Task: Add Thinksport Spf 30+ Everyday Face Sunscreen to the cart.
Action: Mouse moved to (279, 128)
Screenshot: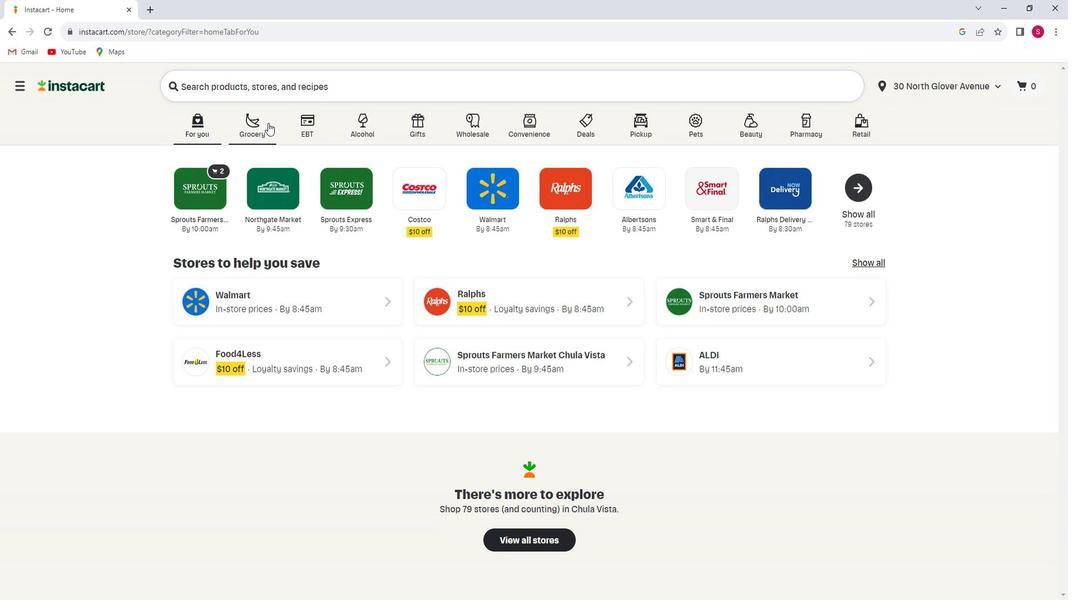 
Action: Mouse pressed left at (279, 128)
Screenshot: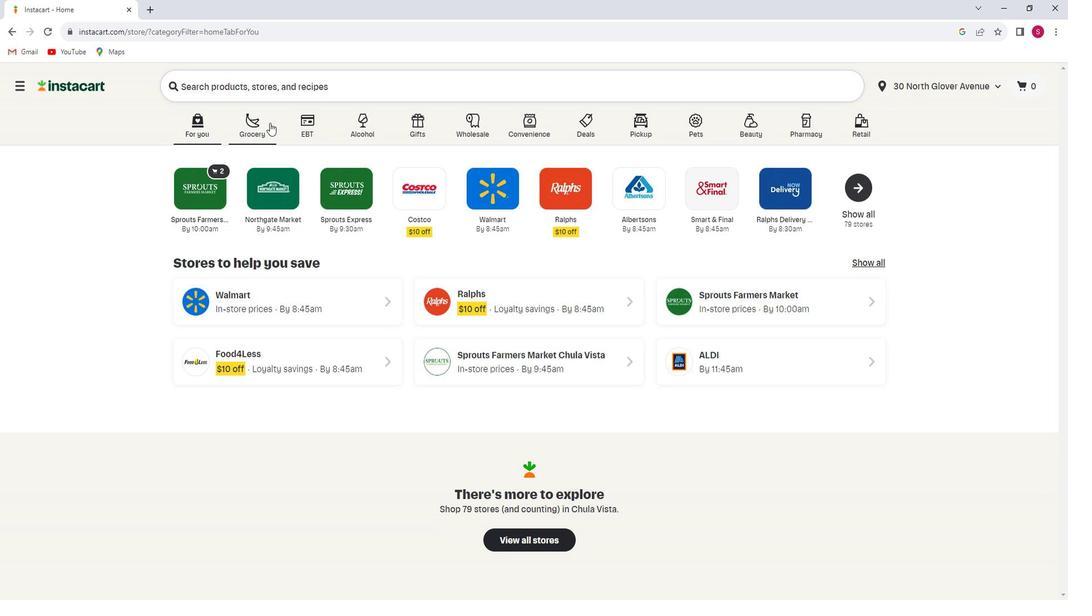 
Action: Mouse moved to (284, 353)
Screenshot: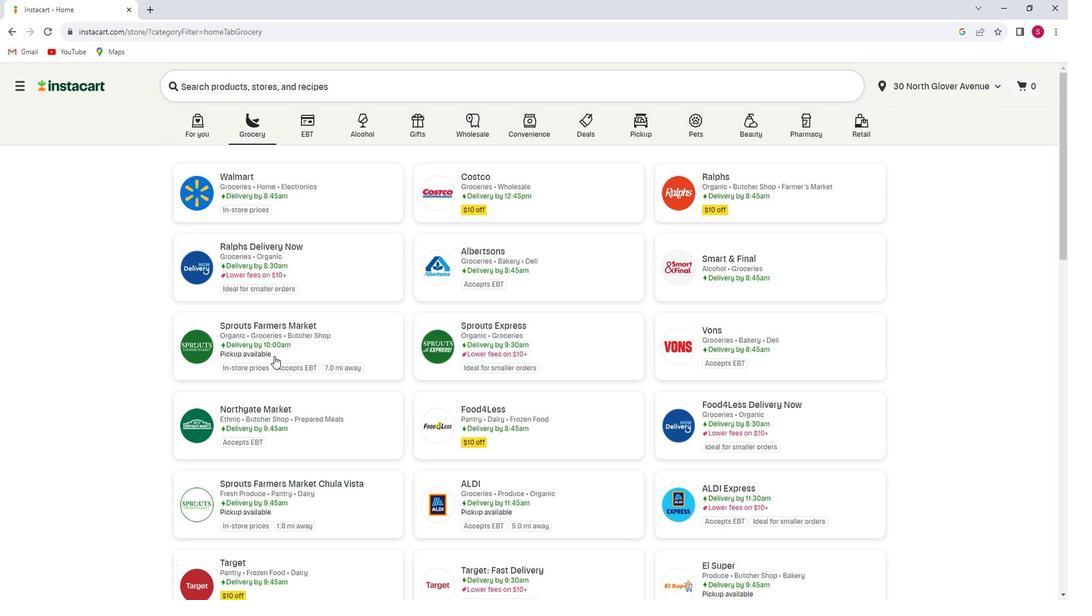 
Action: Mouse pressed left at (284, 353)
Screenshot: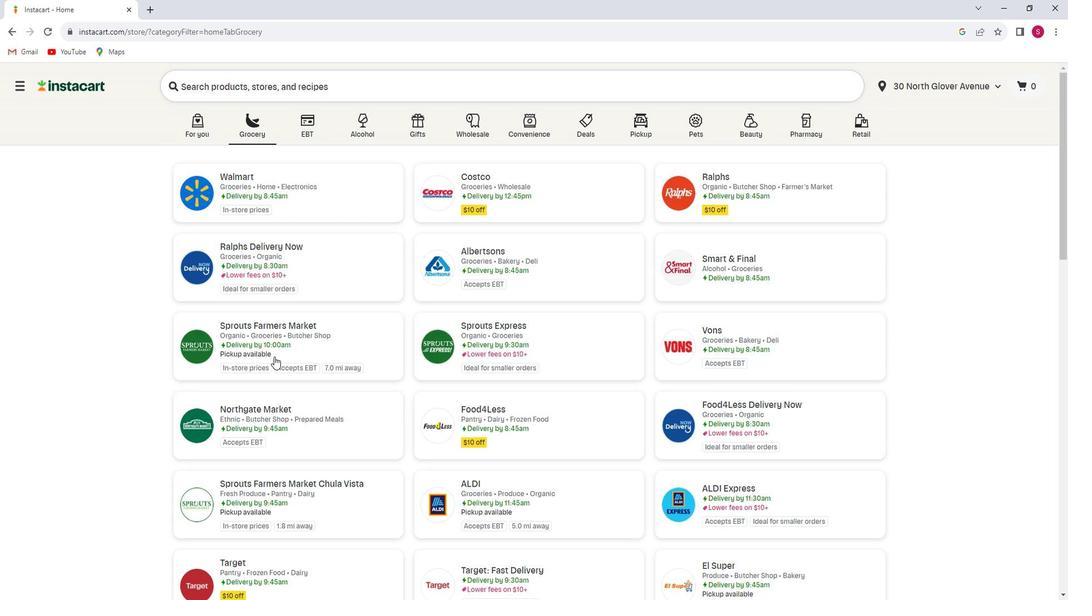 
Action: Mouse moved to (98, 405)
Screenshot: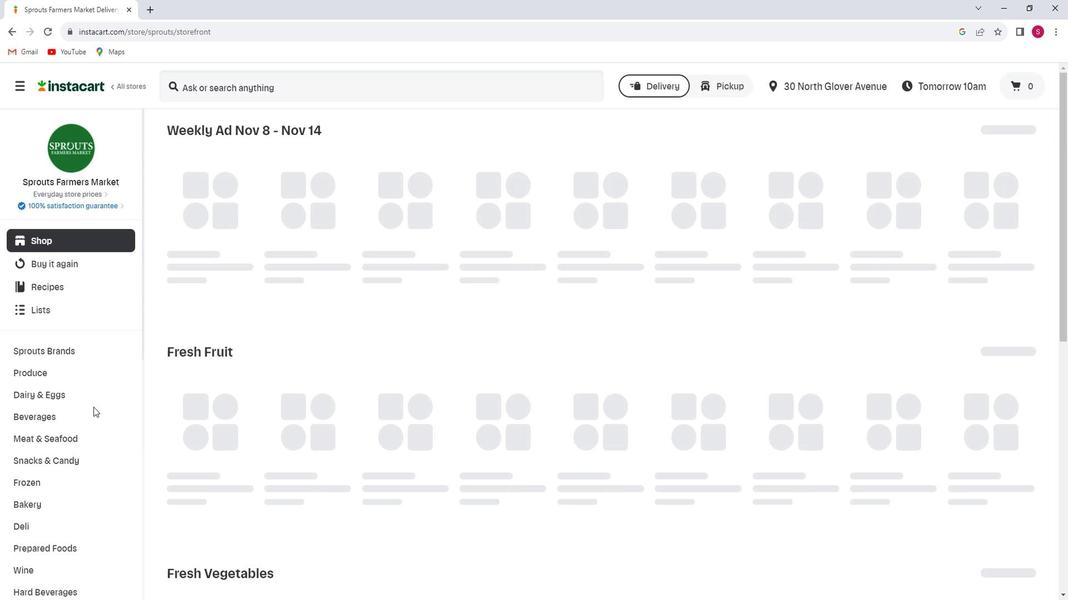 
Action: Mouse scrolled (98, 404) with delta (0, 0)
Screenshot: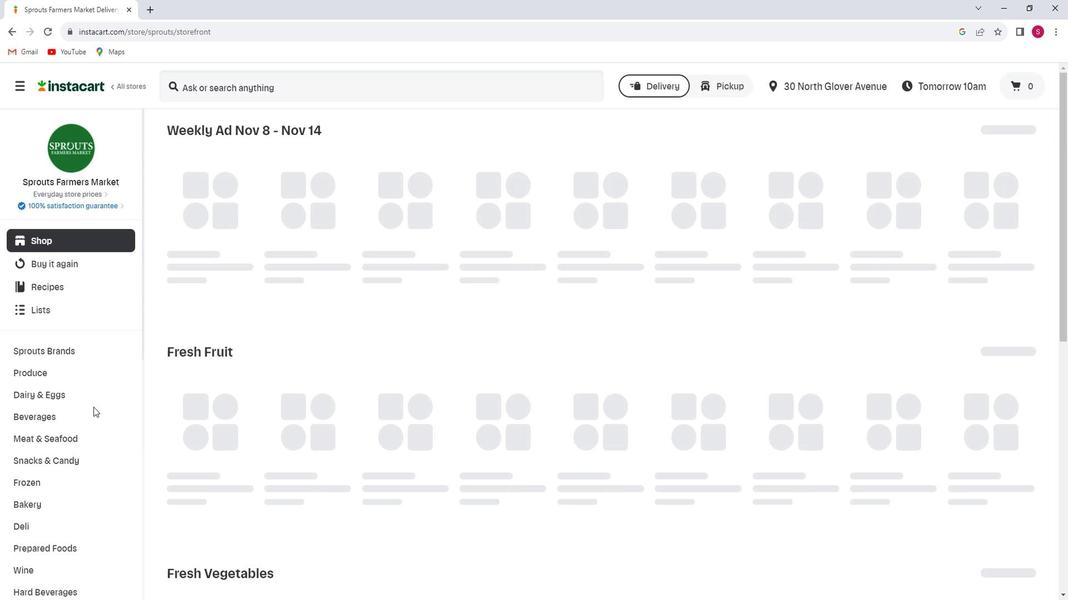 
Action: Mouse moved to (86, 412)
Screenshot: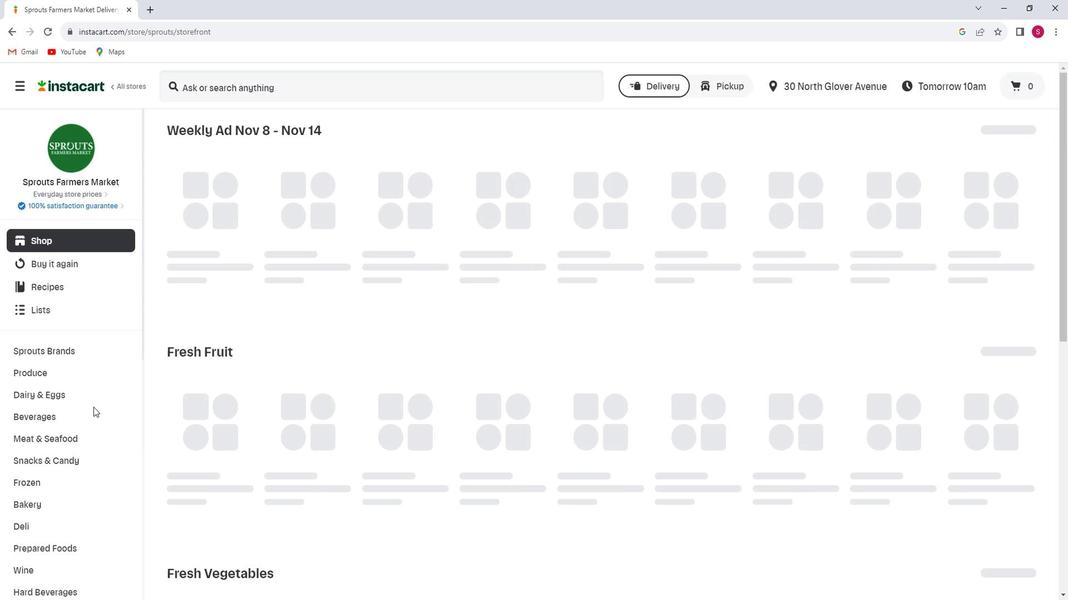 
Action: Mouse scrolled (86, 411) with delta (0, 0)
Screenshot: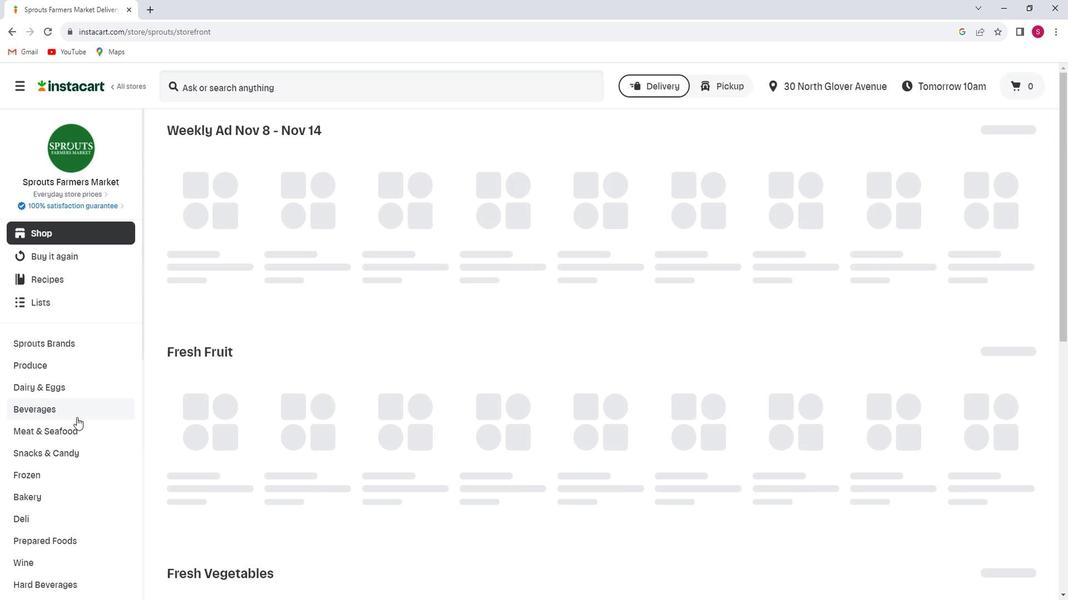 
Action: Mouse moved to (86, 412)
Screenshot: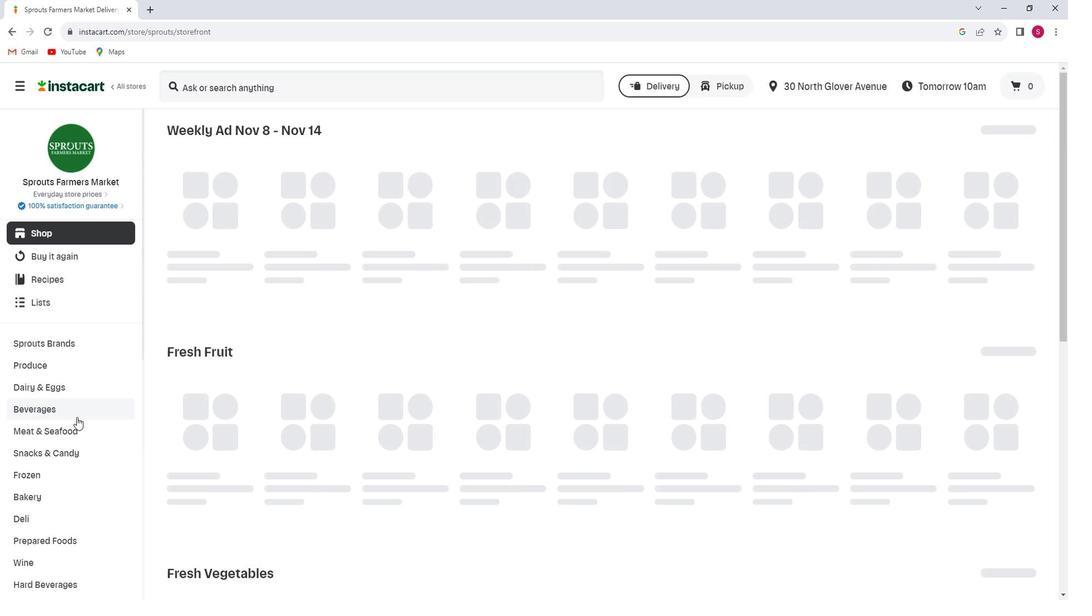 
Action: Mouse scrolled (86, 411) with delta (0, 0)
Screenshot: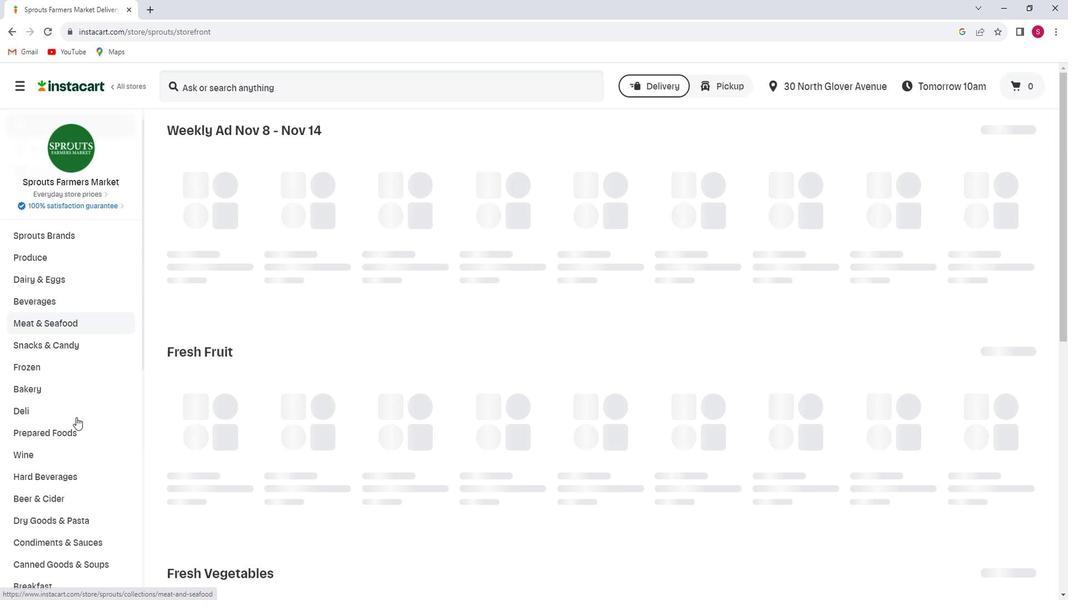 
Action: Mouse scrolled (86, 411) with delta (0, 0)
Screenshot: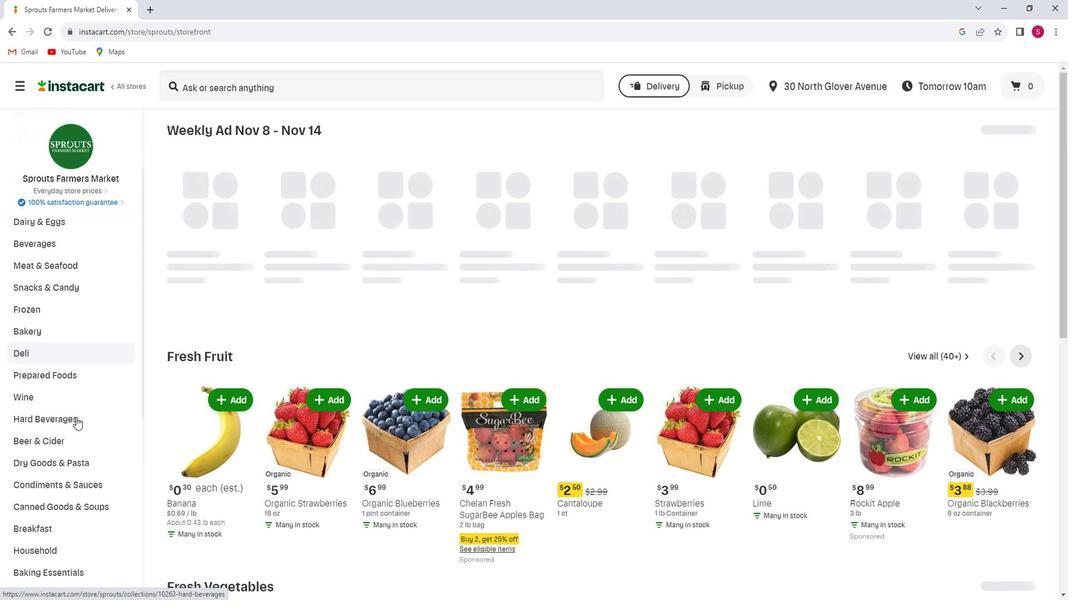 
Action: Mouse scrolled (86, 411) with delta (0, 0)
Screenshot: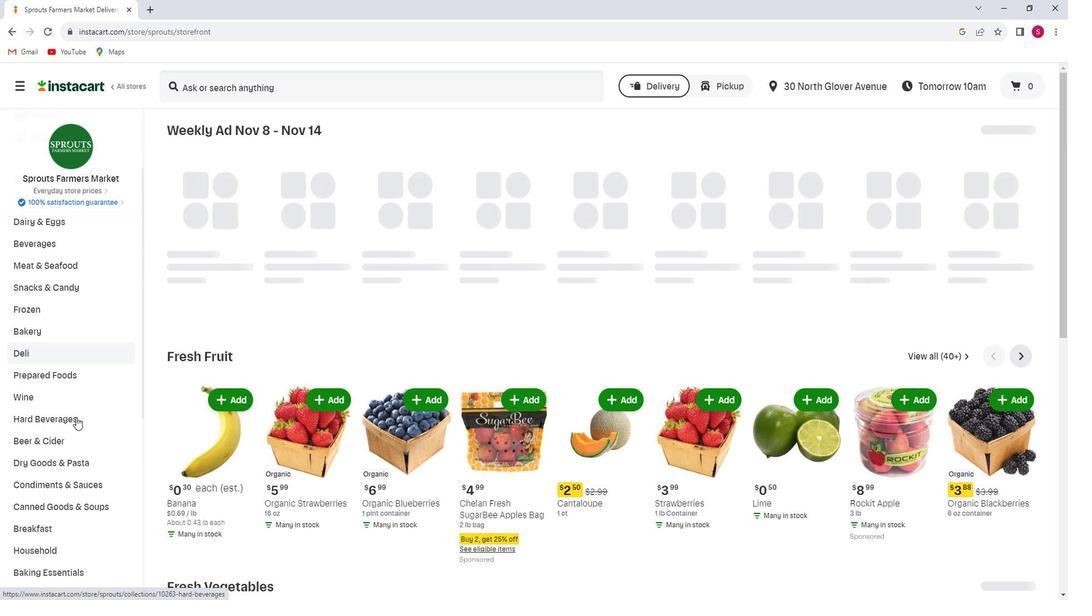 
Action: Mouse moved to (84, 412)
Screenshot: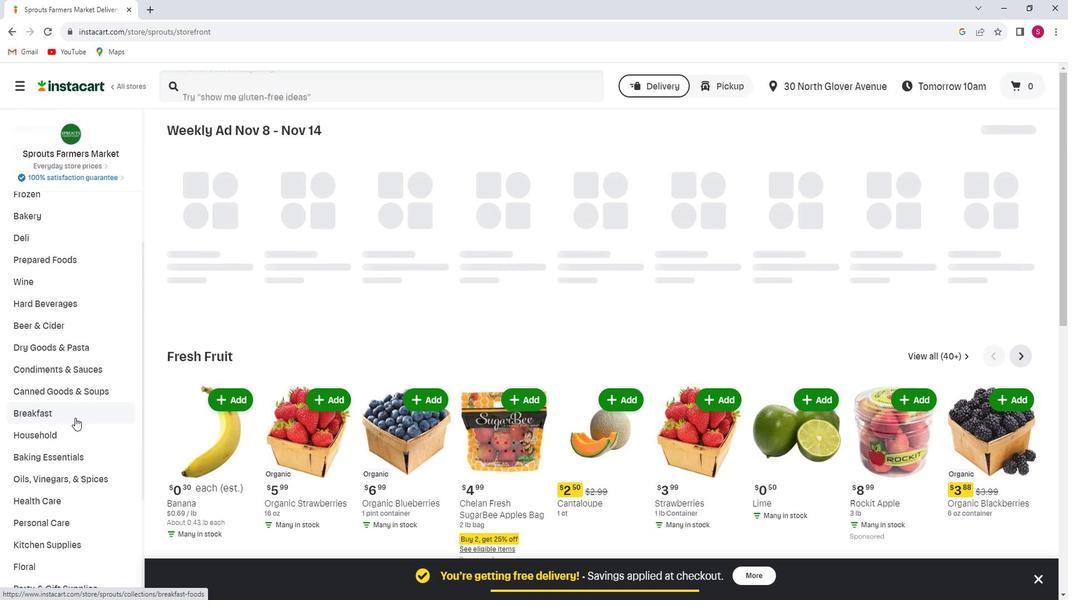 
Action: Mouse scrolled (84, 412) with delta (0, 0)
Screenshot: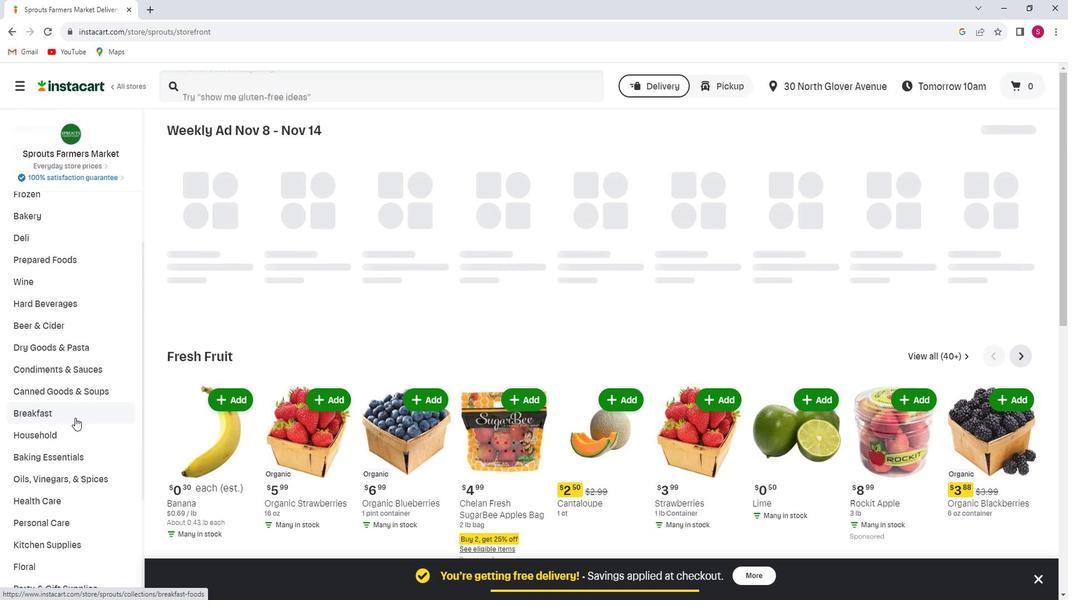 
Action: Mouse moved to (84, 413)
Screenshot: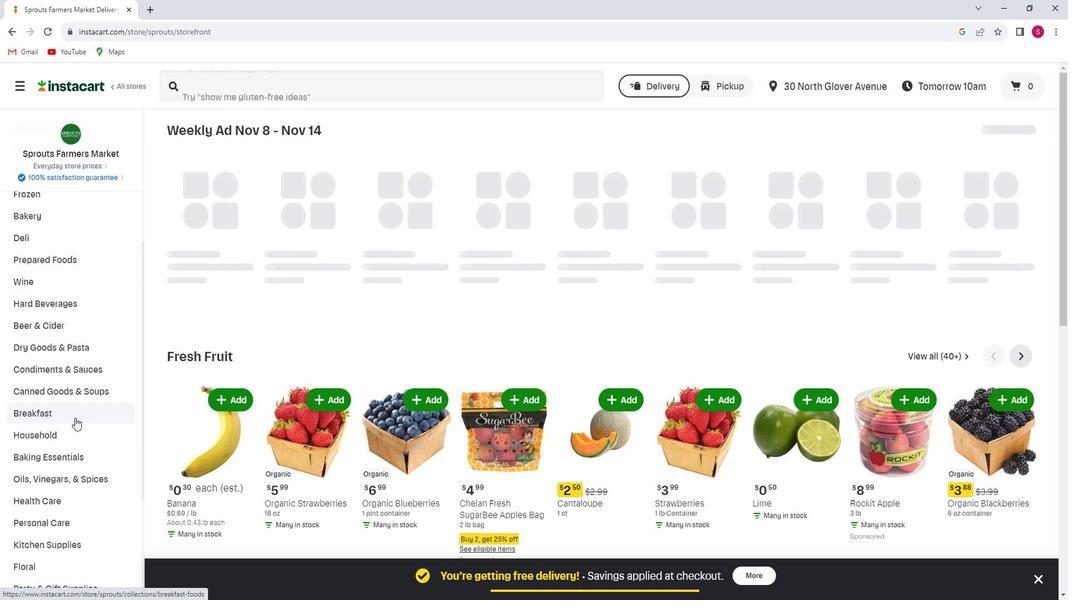 
Action: Mouse scrolled (84, 412) with delta (0, 0)
Screenshot: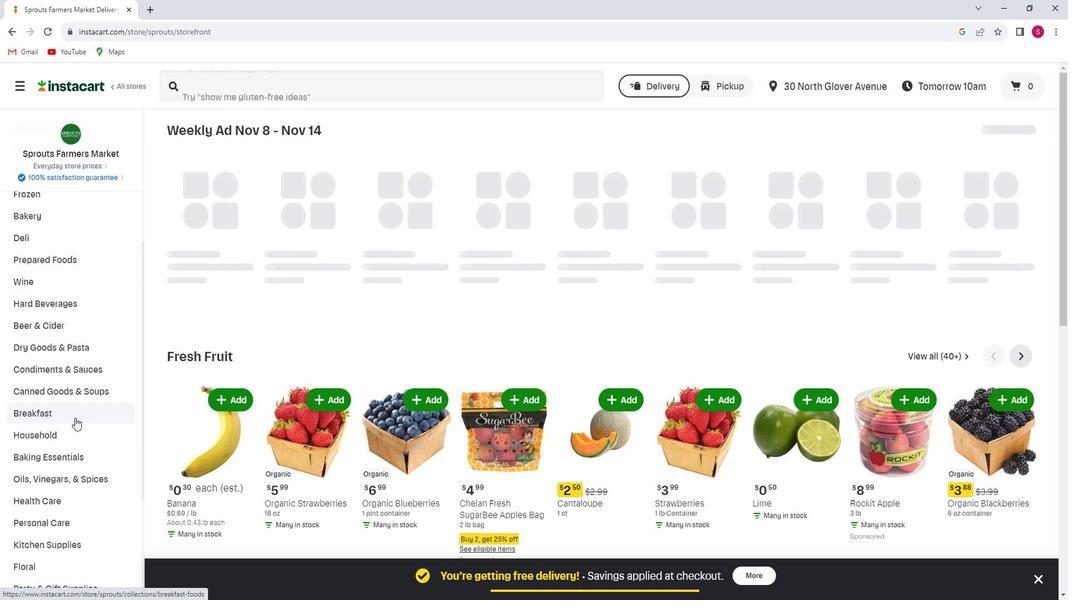
Action: Mouse moved to (74, 414)
Screenshot: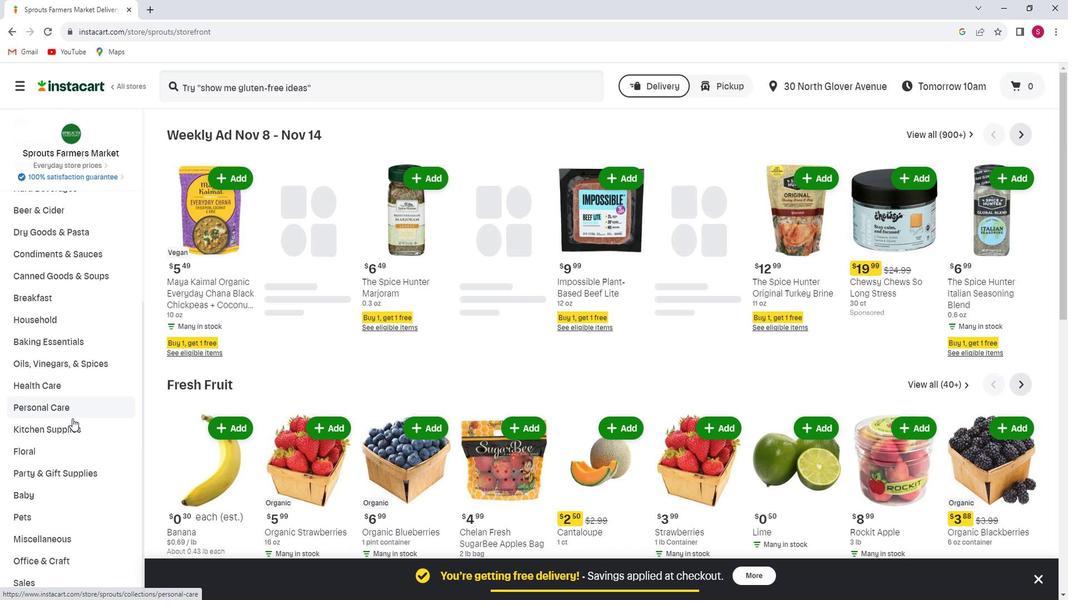 
Action: Mouse scrolled (74, 414) with delta (0, 0)
Screenshot: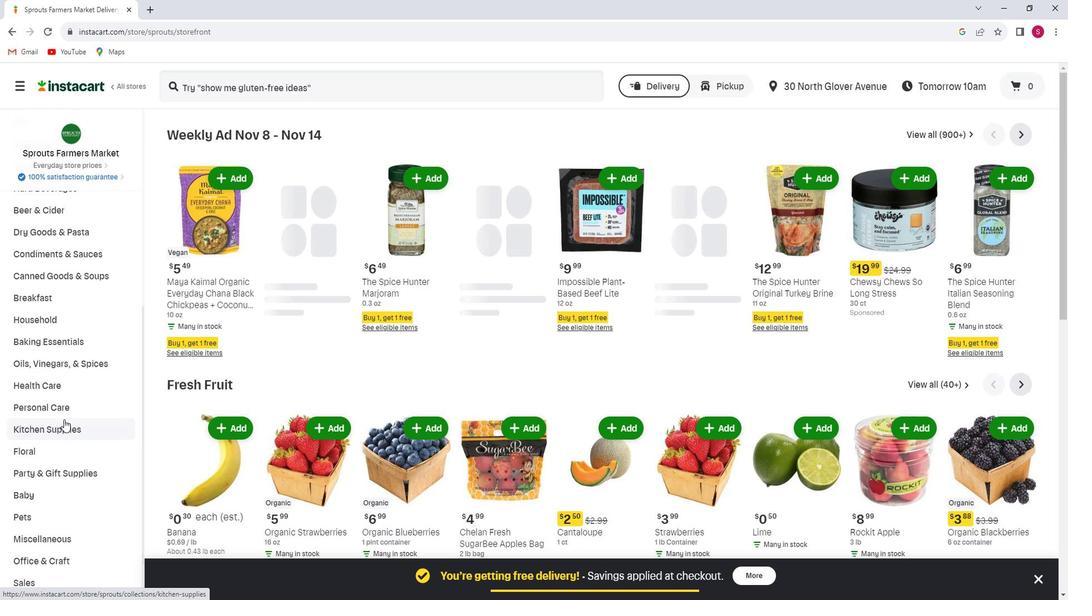 
Action: Mouse moved to (71, 415)
Screenshot: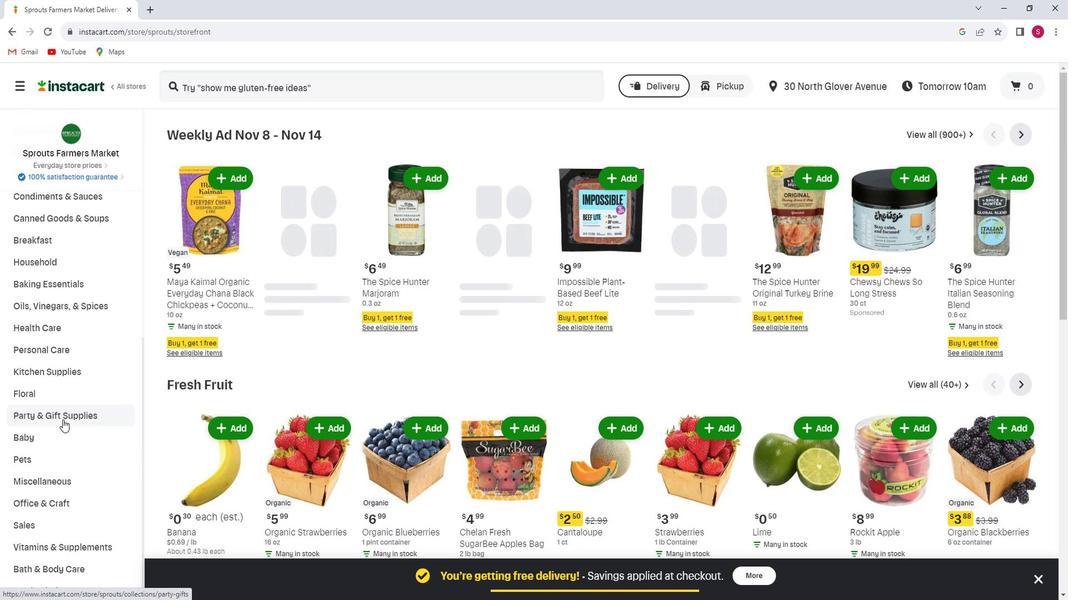 
Action: Mouse scrolled (71, 414) with delta (0, 0)
Screenshot: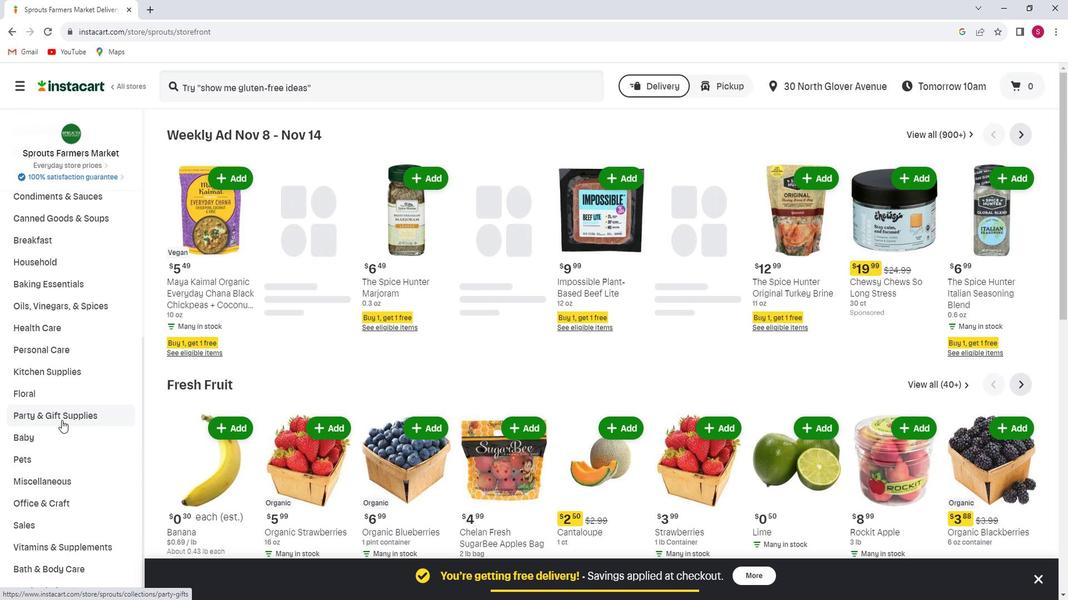 
Action: Mouse scrolled (71, 414) with delta (0, 0)
Screenshot: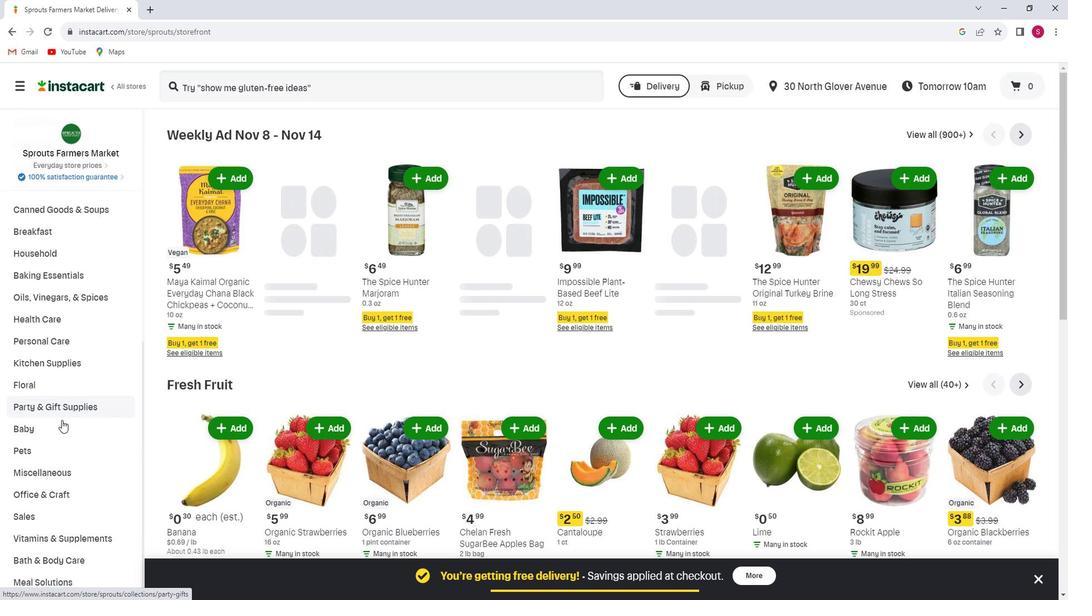 
Action: Mouse scrolled (71, 414) with delta (0, 0)
Screenshot: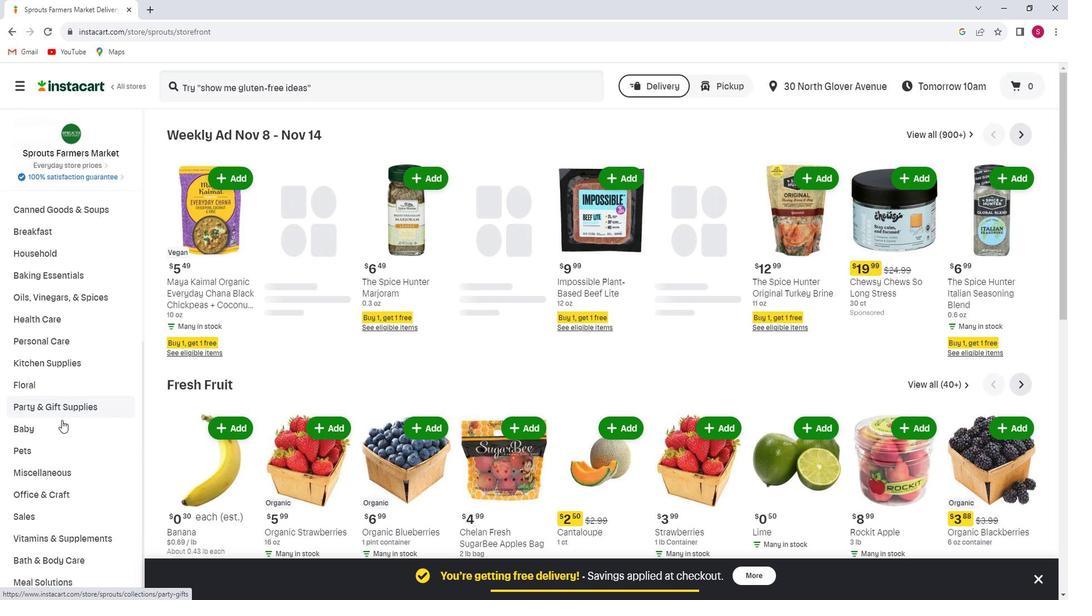 
Action: Mouse moved to (95, 342)
Screenshot: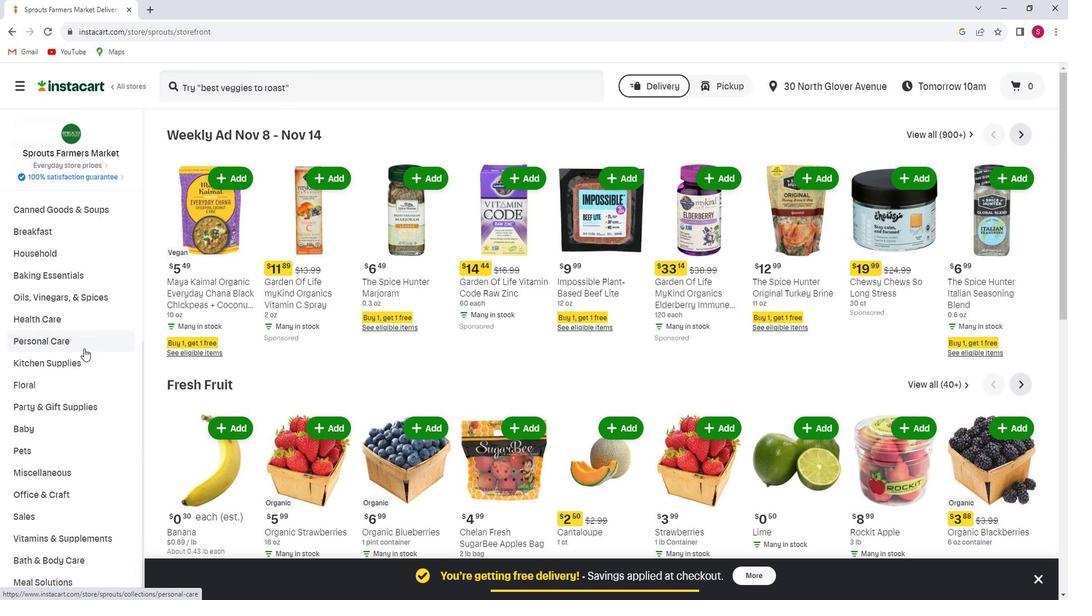 
Action: Mouse pressed left at (95, 342)
Screenshot: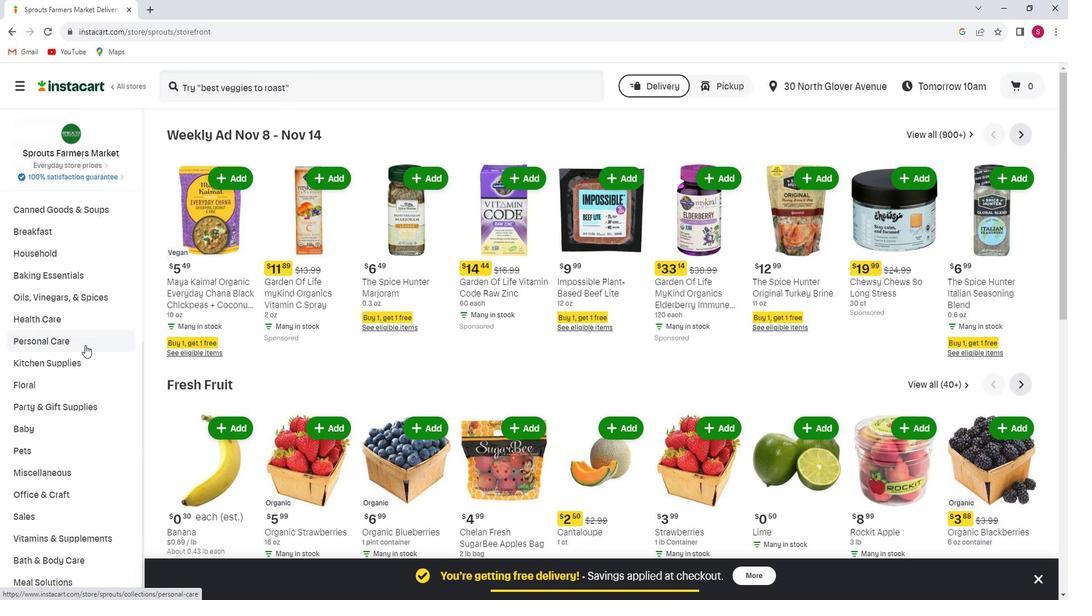 
Action: Mouse moved to (871, 168)
Screenshot: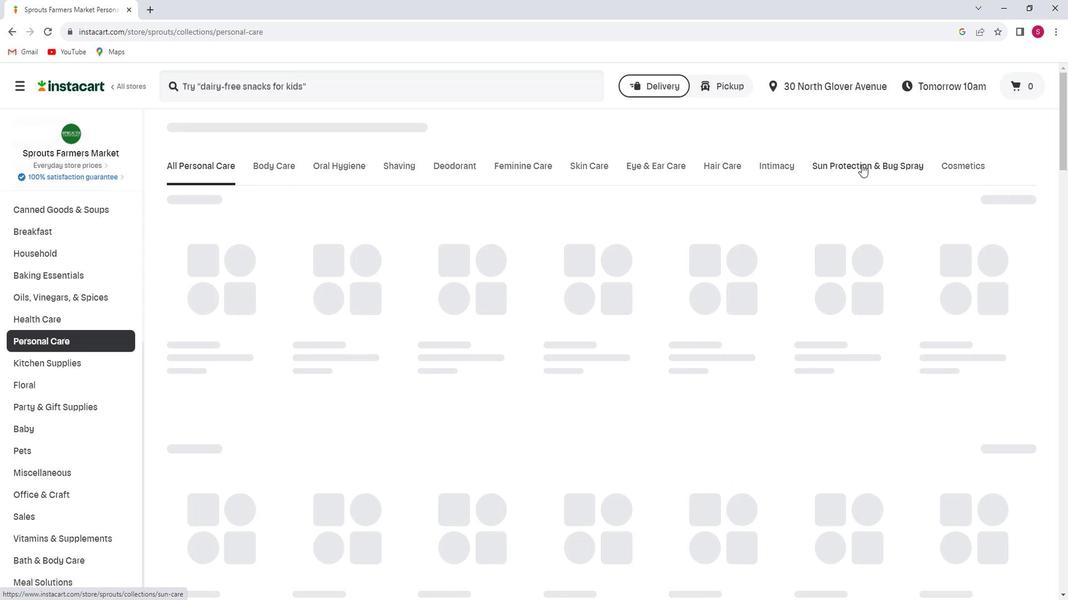 
Action: Mouse pressed left at (871, 168)
Screenshot: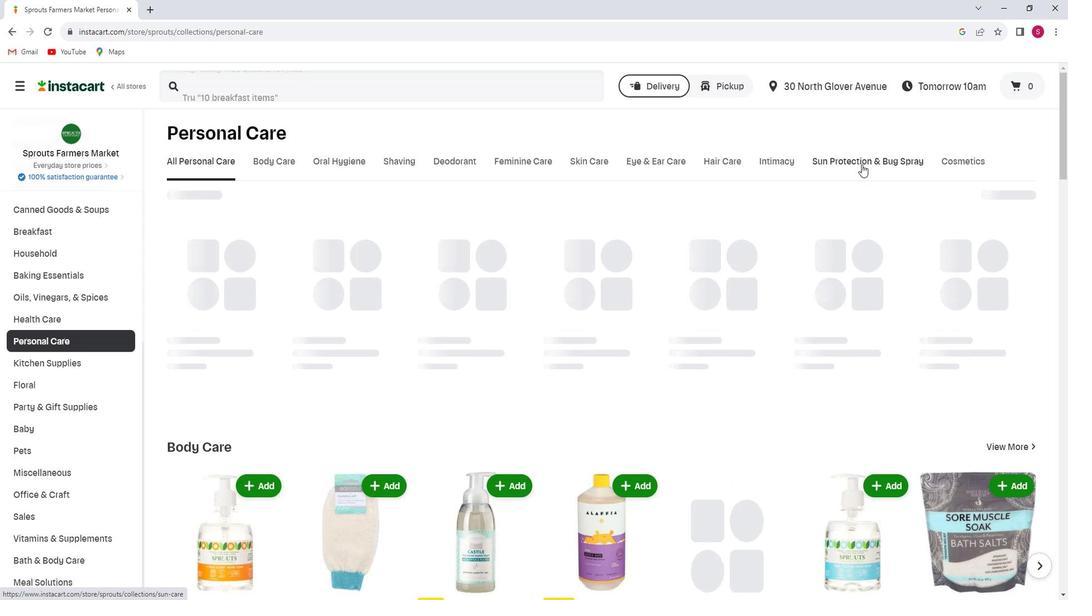 
Action: Mouse moved to (383, 88)
Screenshot: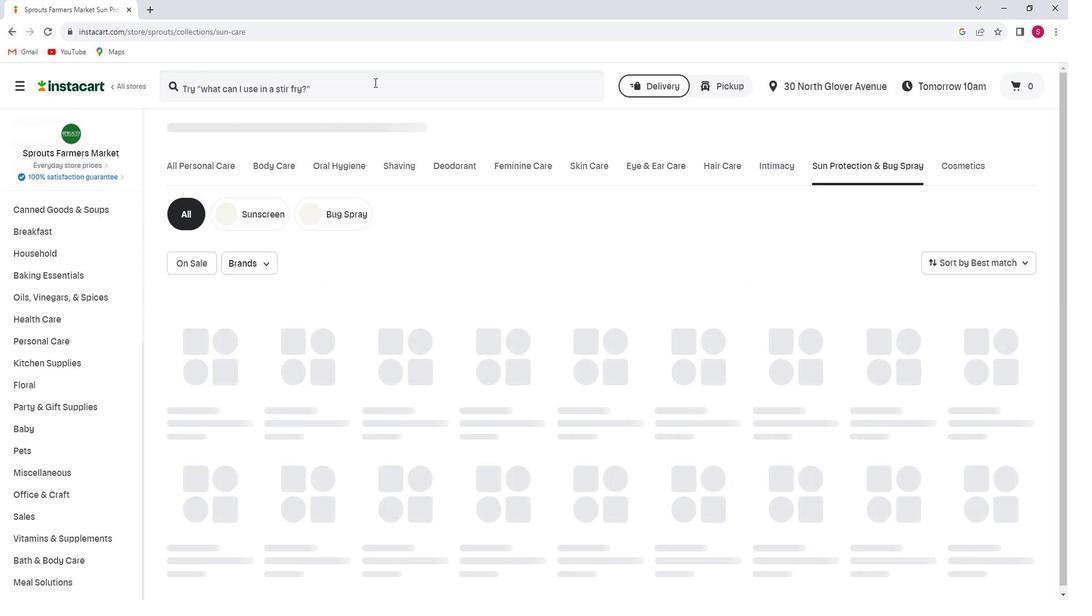 
Action: Mouse pressed left at (383, 88)
Screenshot: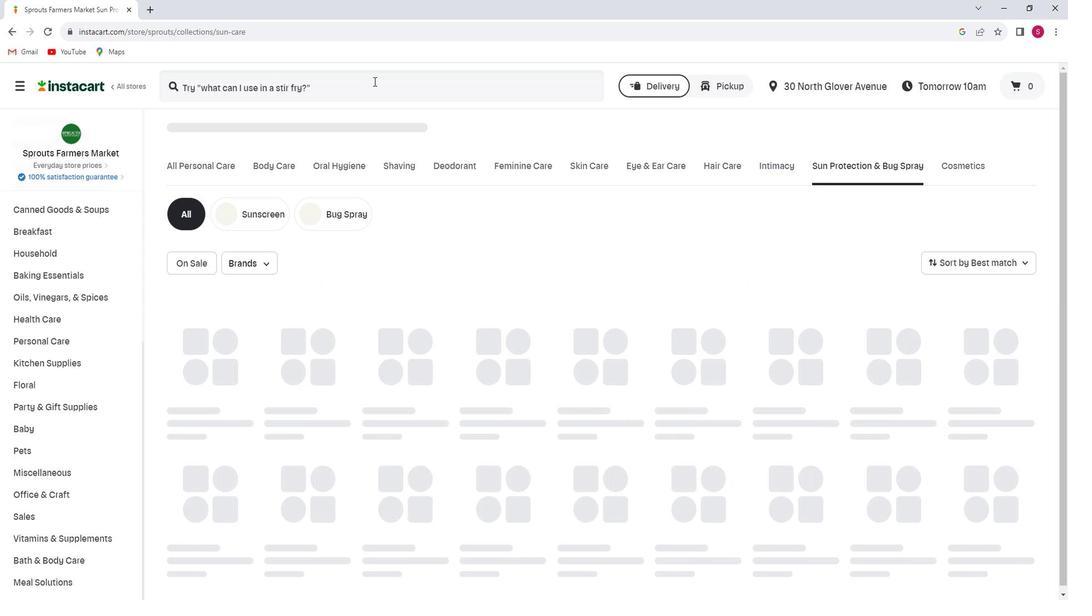 
Action: Key pressed <Key.shift>Thinksport<Key.space><Key.shift><Key.shift><Key.shift>Spf<Key.space>30<Key.shift_r><Key.shift_r><Key.shift_r><Key.shift_r><Key.shift_r><Key.shift_r><Key.shift_r><Key.shift_r><Key.shift_r><Key.shift_r><Key.shift_r><Key.shift_r><Key.shift_r><Key.shift_r>+<Key.space><Key.shift>Everyday<Key.space><Key.shift>Face<Key.space><Key.shift>Sunscreen<Key.enter>
Screenshot: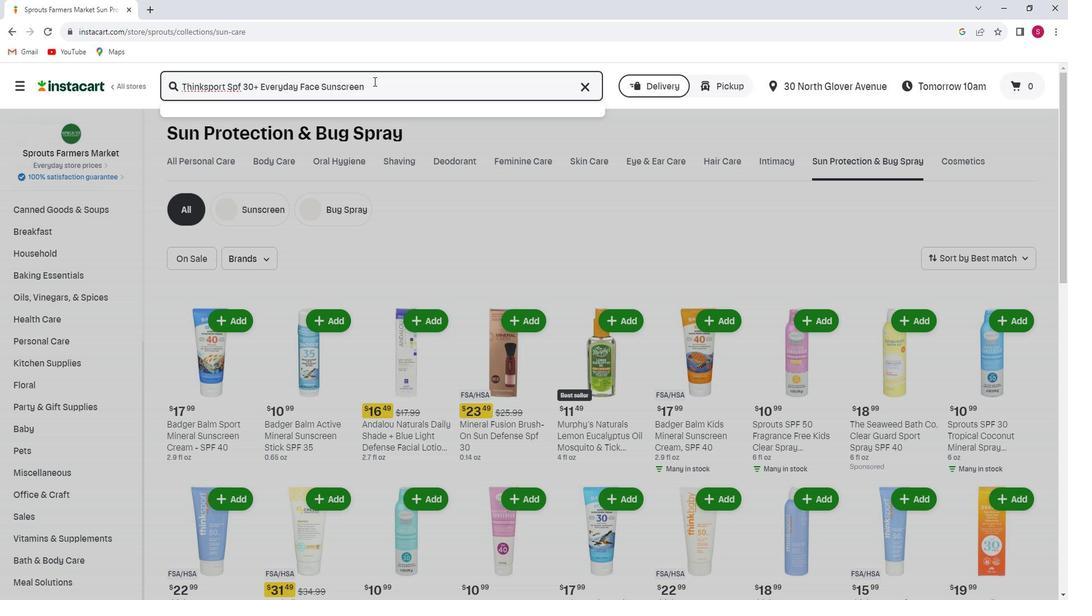 
Action: Mouse moved to (516, 250)
Screenshot: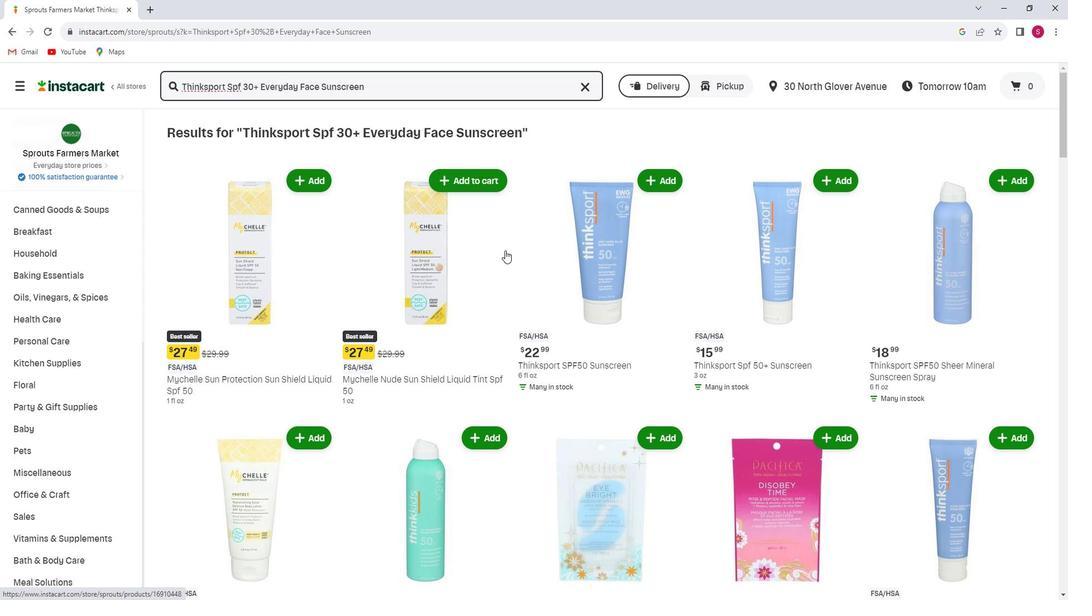 
Action: Mouse scrolled (516, 250) with delta (0, 0)
Screenshot: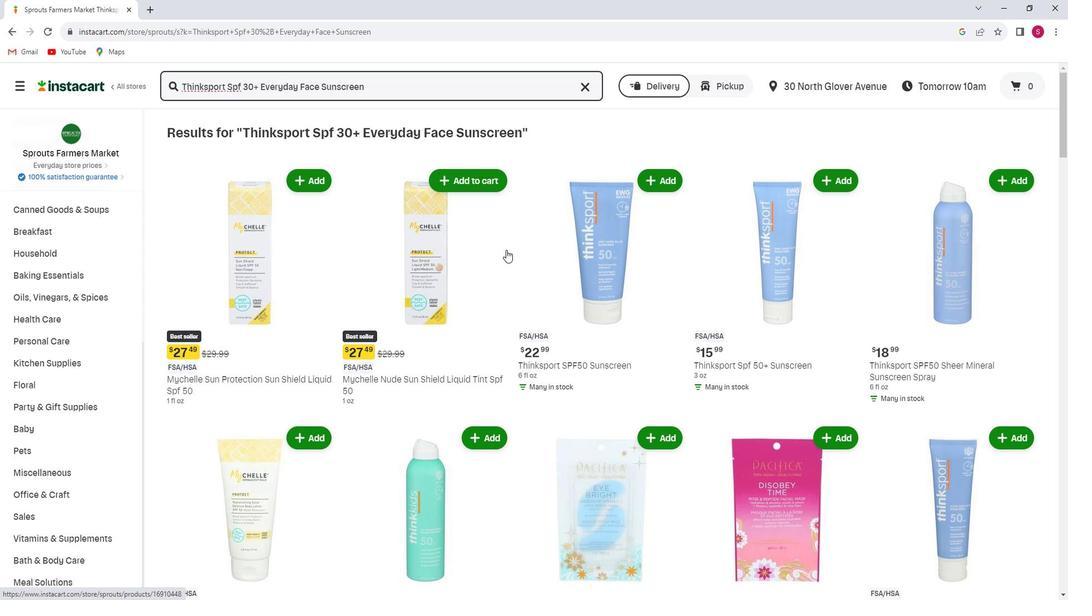 
Action: Mouse scrolled (516, 250) with delta (0, 0)
Screenshot: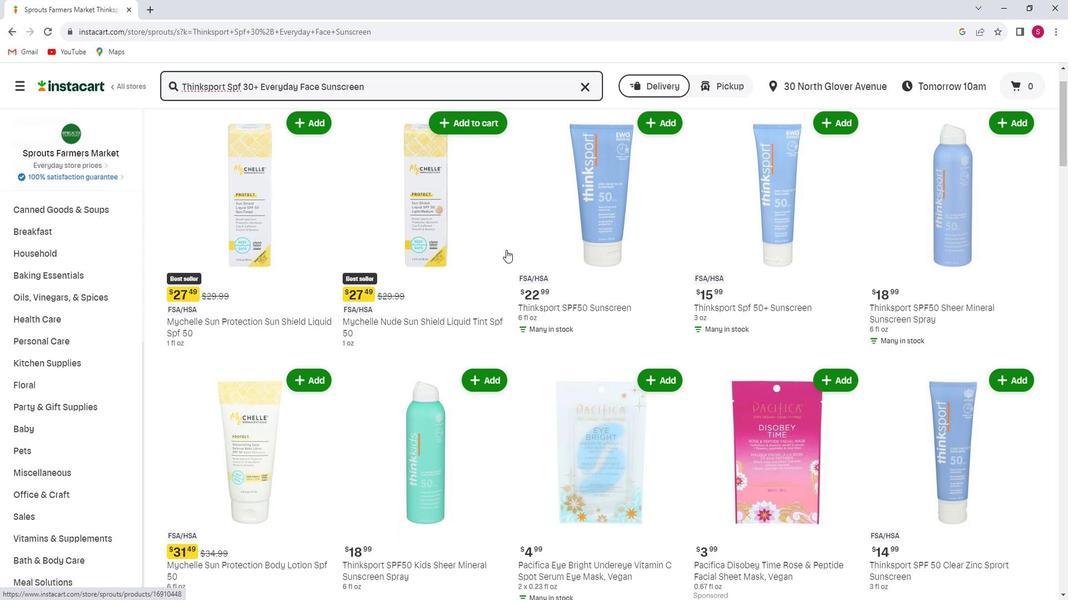 
Action: Mouse scrolled (516, 250) with delta (0, 0)
Screenshot: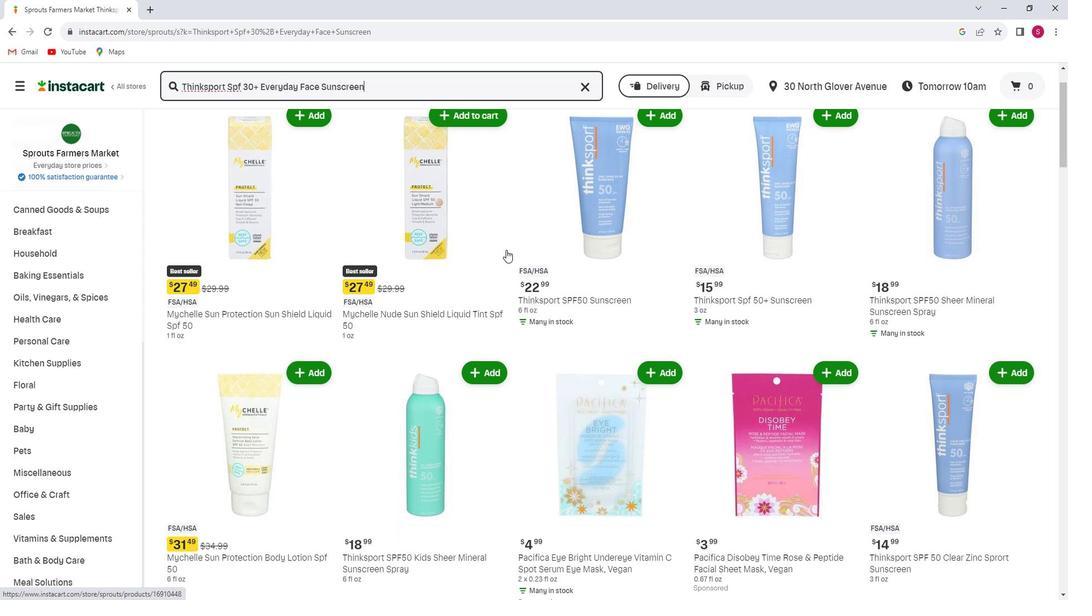 
Action: Mouse scrolled (516, 251) with delta (0, 0)
Screenshot: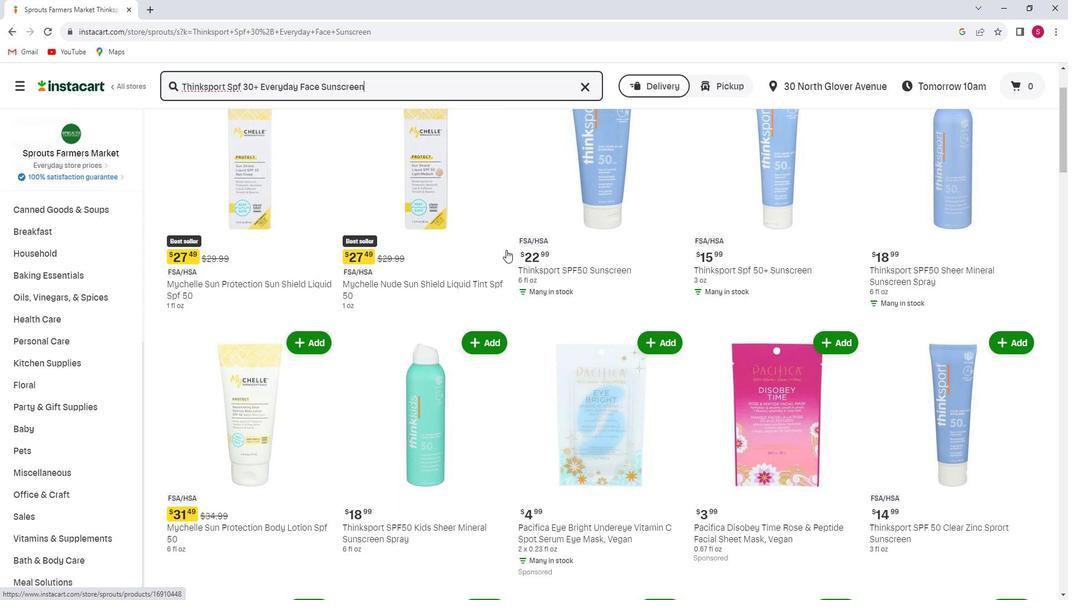 
Action: Mouse scrolled (516, 250) with delta (0, 0)
Screenshot: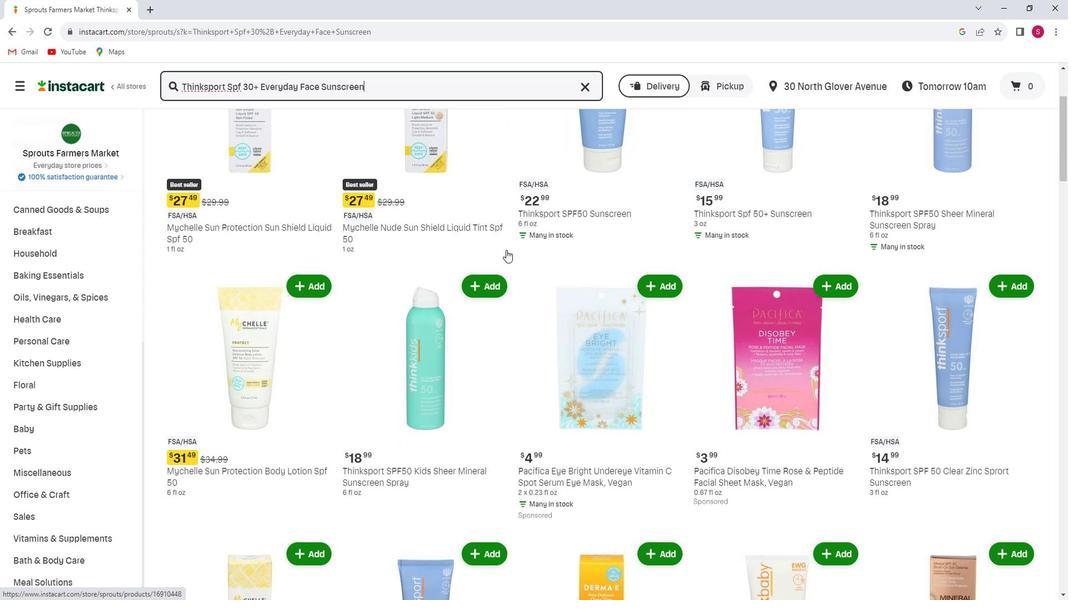 
Action: Mouse scrolled (516, 250) with delta (0, 0)
Screenshot: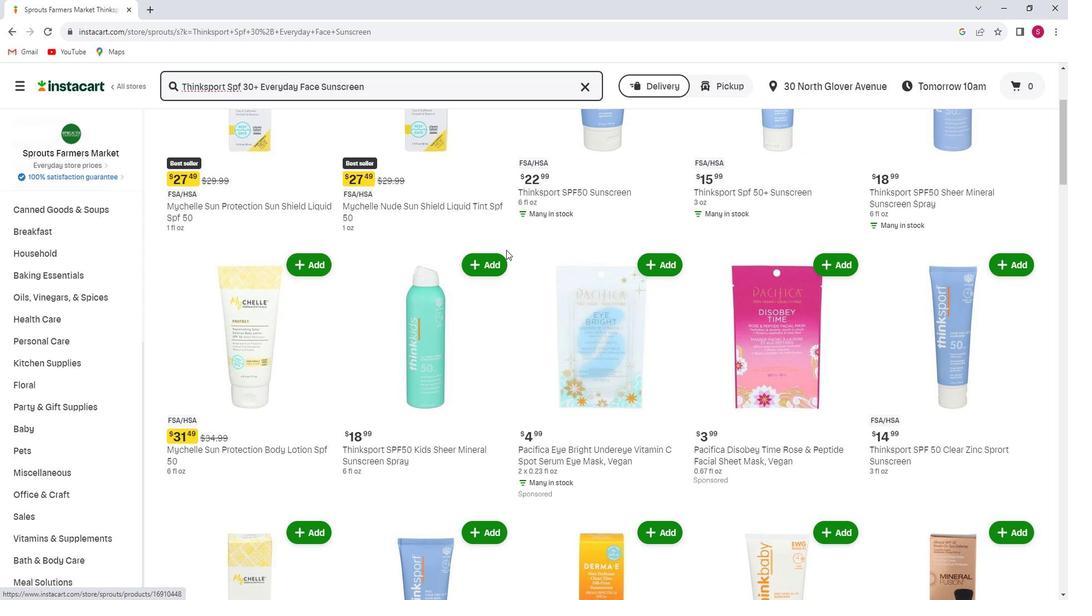 
Action: Mouse scrolled (516, 250) with delta (0, 0)
Screenshot: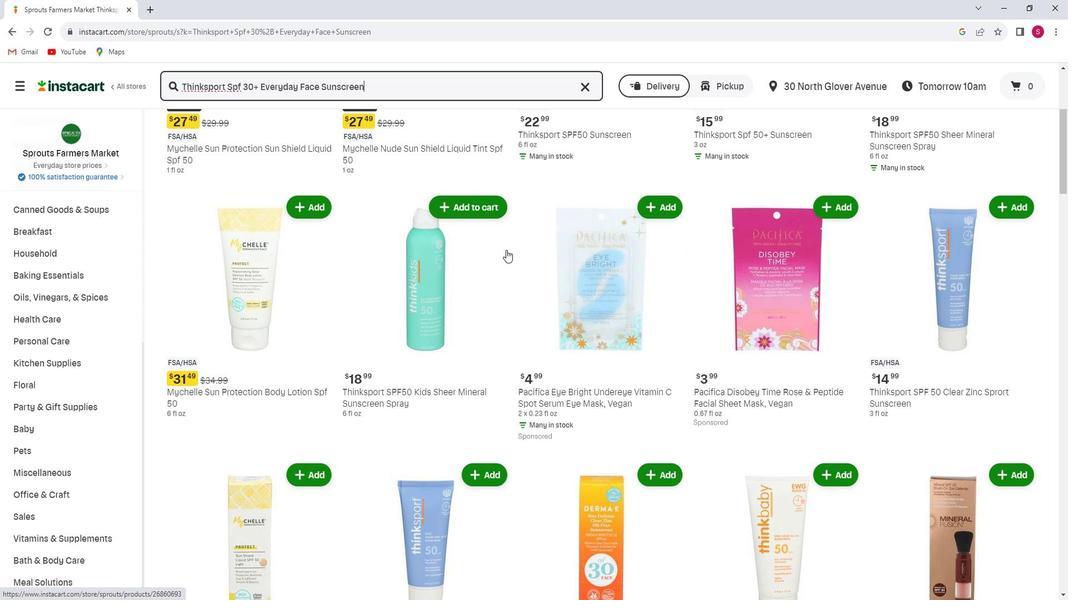 
Action: Mouse scrolled (516, 250) with delta (0, 0)
Screenshot: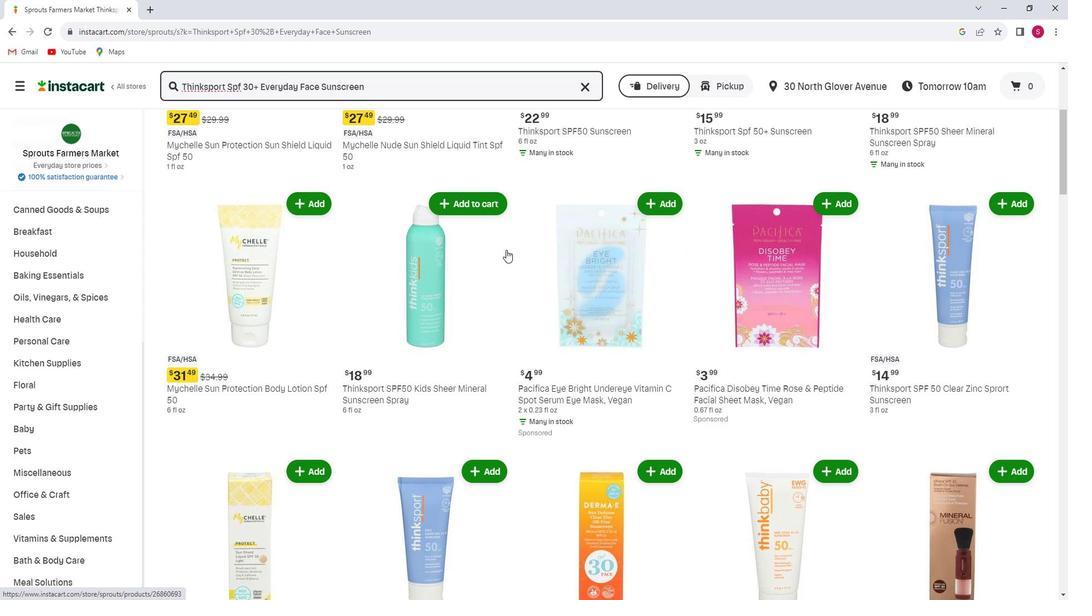 
Action: Mouse scrolled (516, 250) with delta (0, 0)
Screenshot: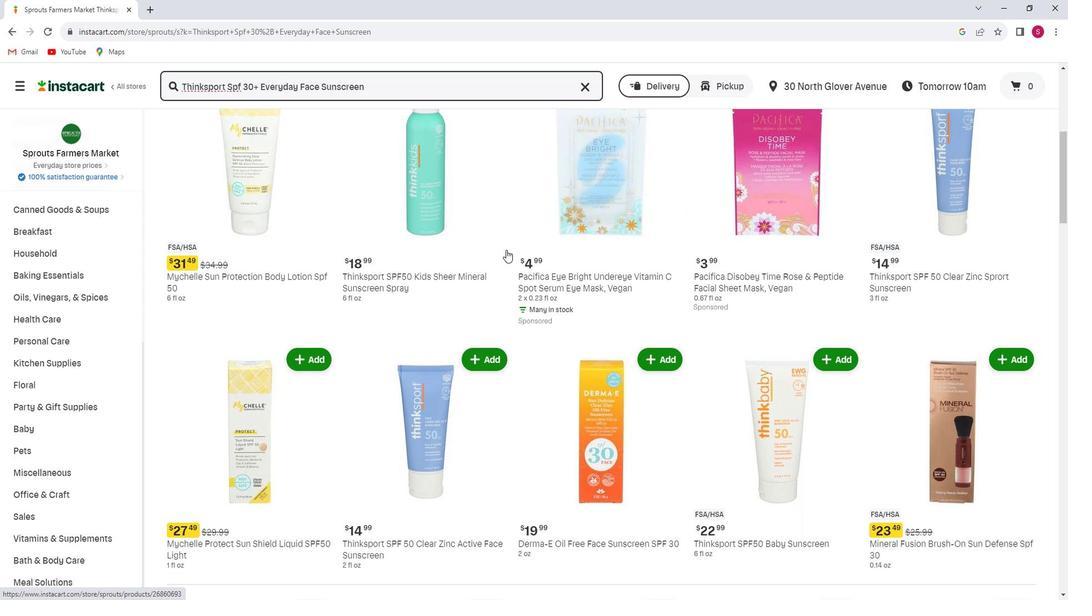 
Action: Mouse scrolled (516, 250) with delta (0, 0)
Screenshot: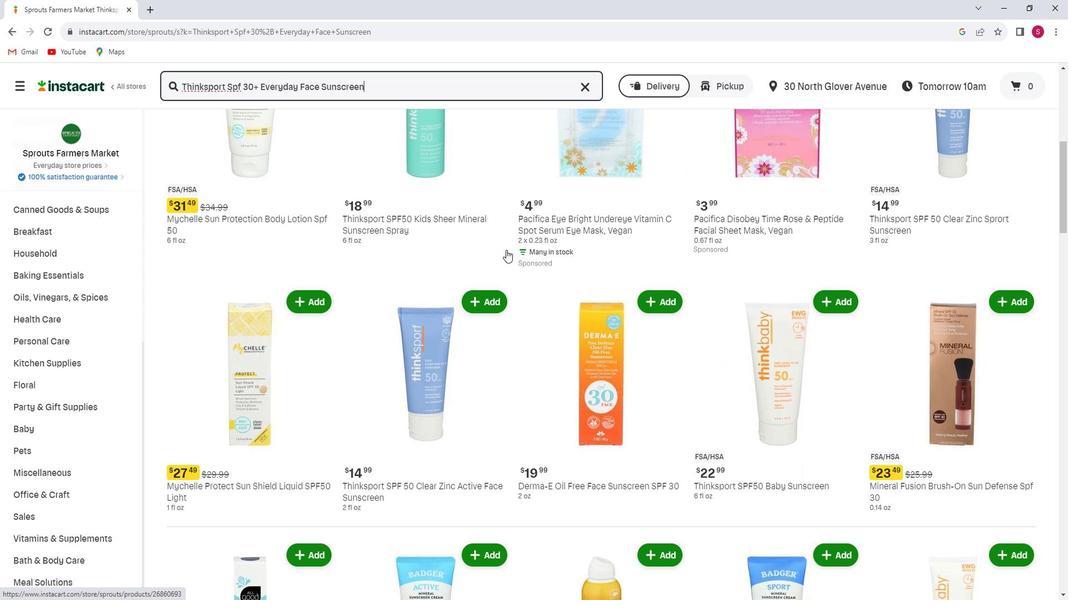 
Action: Mouse scrolled (516, 250) with delta (0, 0)
Screenshot: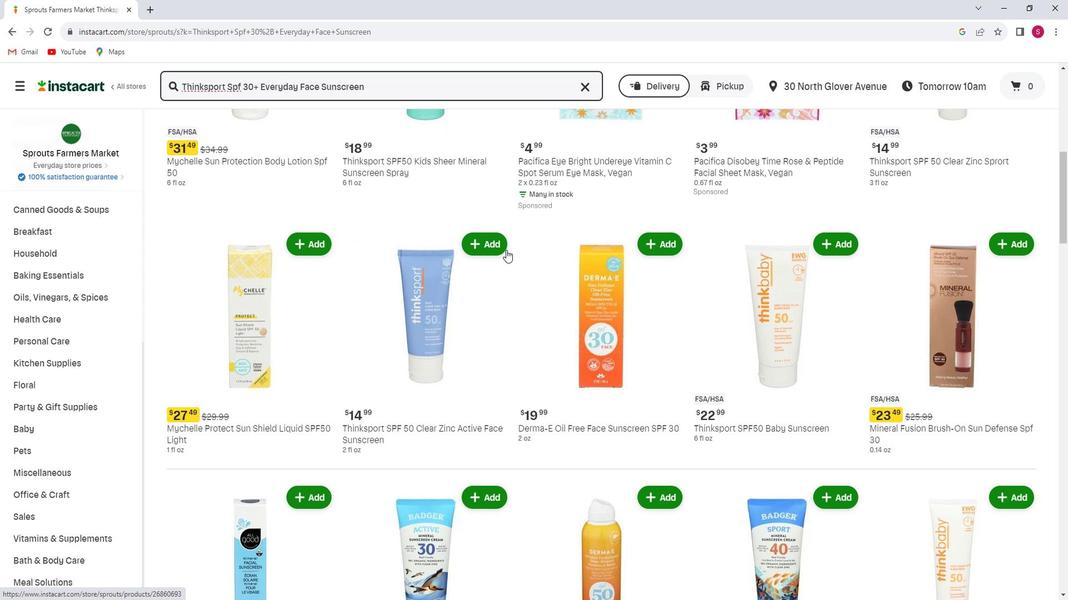 
Action: Mouse scrolled (516, 250) with delta (0, 0)
Screenshot: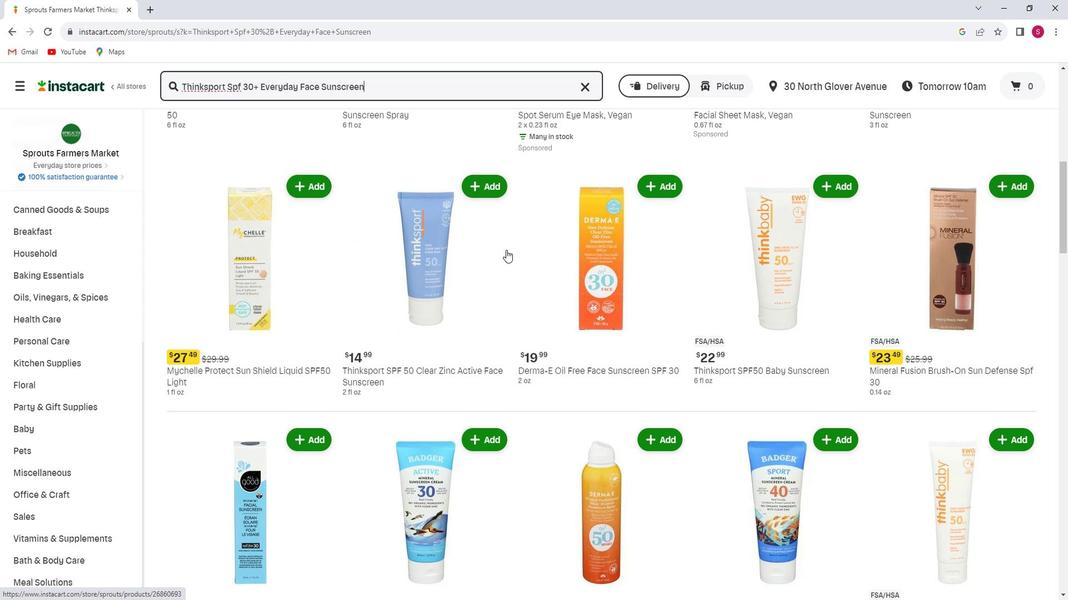 
Action: Mouse scrolled (516, 250) with delta (0, 0)
Screenshot: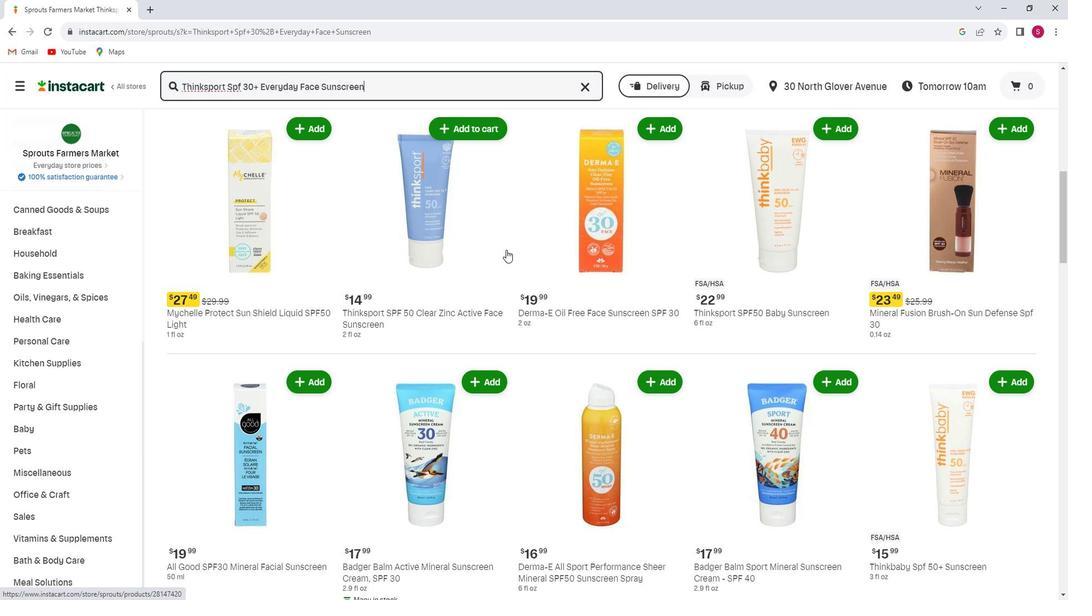 
Action: Mouse scrolled (516, 250) with delta (0, 0)
Screenshot: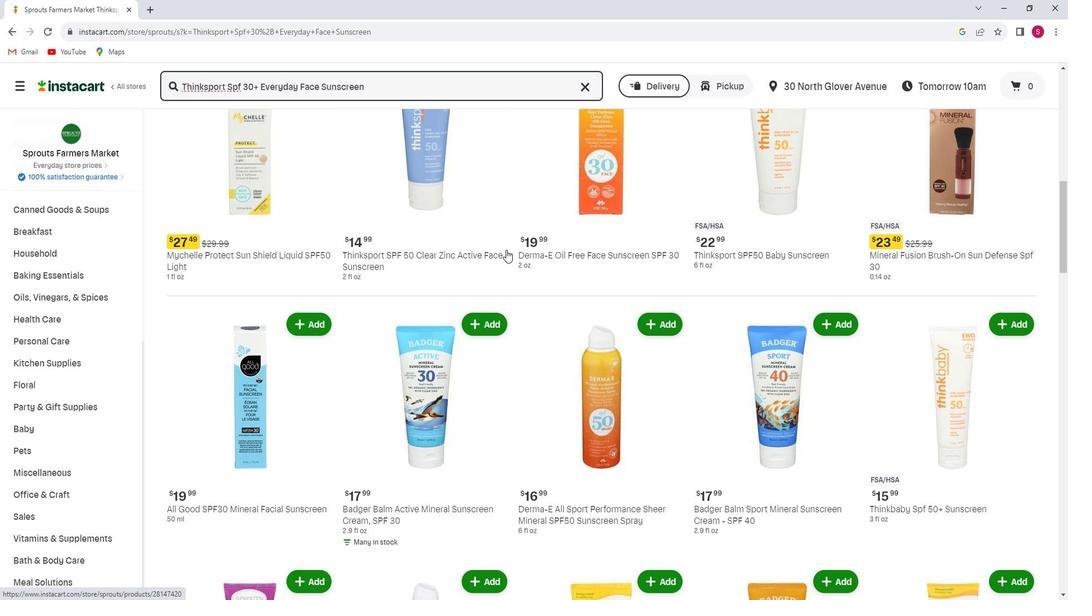 
Action: Mouse scrolled (516, 250) with delta (0, 0)
Screenshot: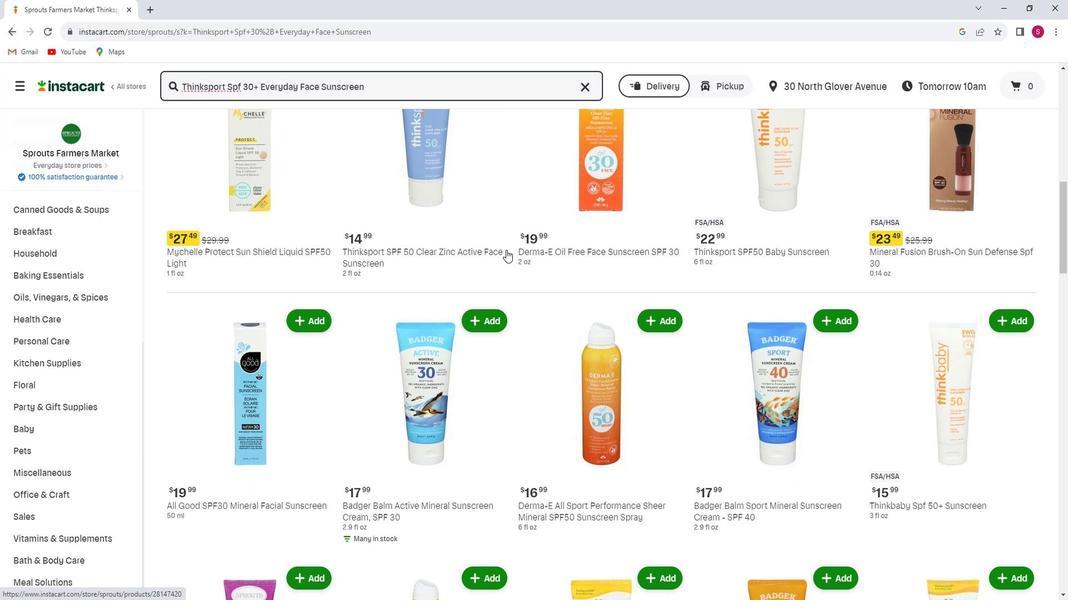 
Action: Mouse scrolled (516, 250) with delta (0, 0)
Screenshot: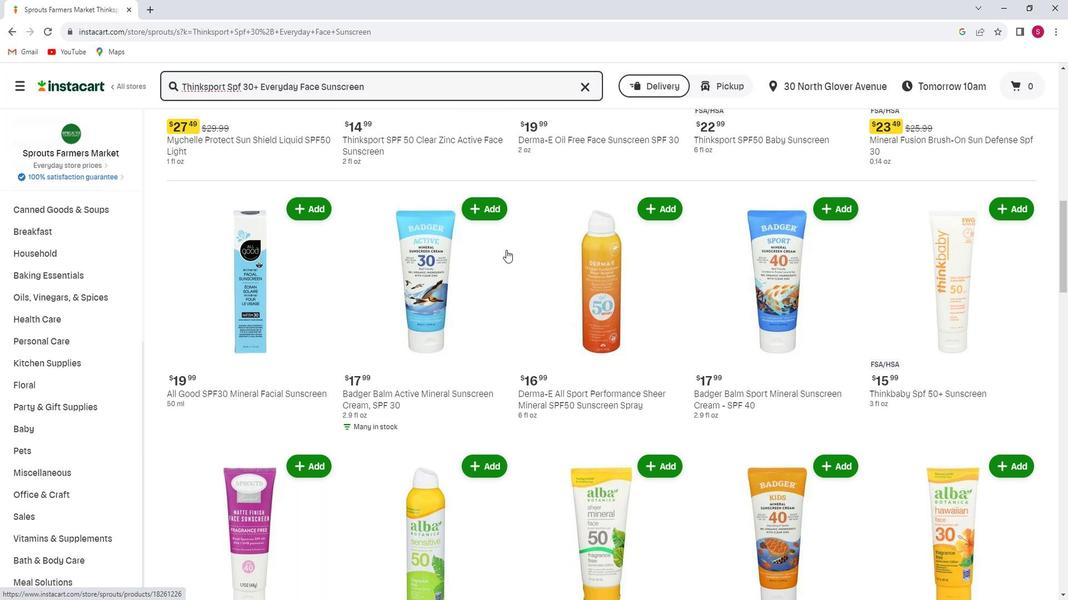 
Action: Mouse scrolled (516, 250) with delta (0, 0)
Screenshot: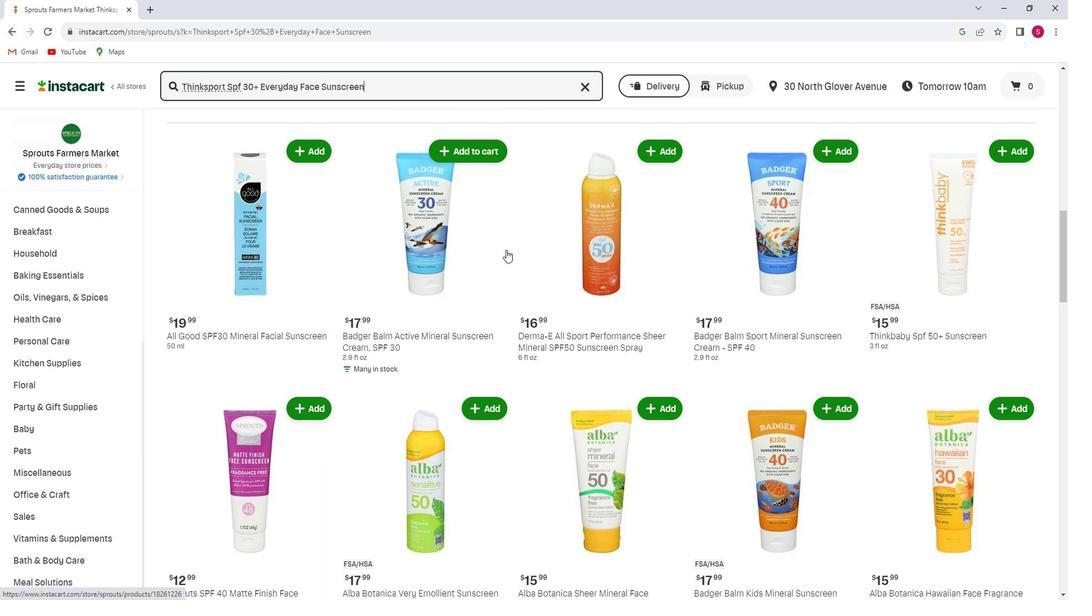 
Action: Mouse scrolled (516, 250) with delta (0, 0)
Screenshot: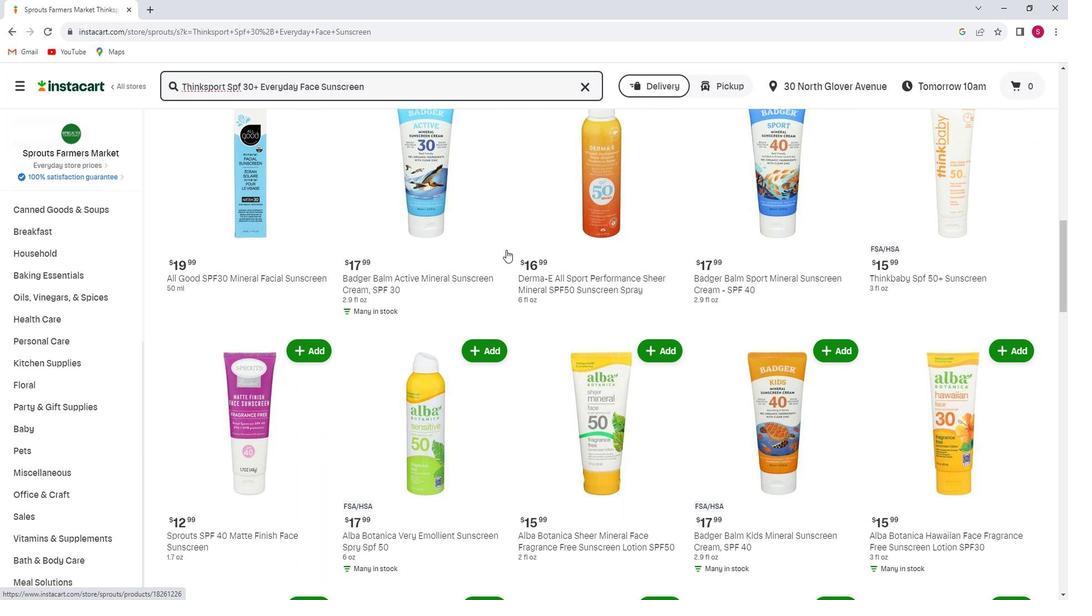 
Action: Mouse scrolled (516, 250) with delta (0, 0)
Screenshot: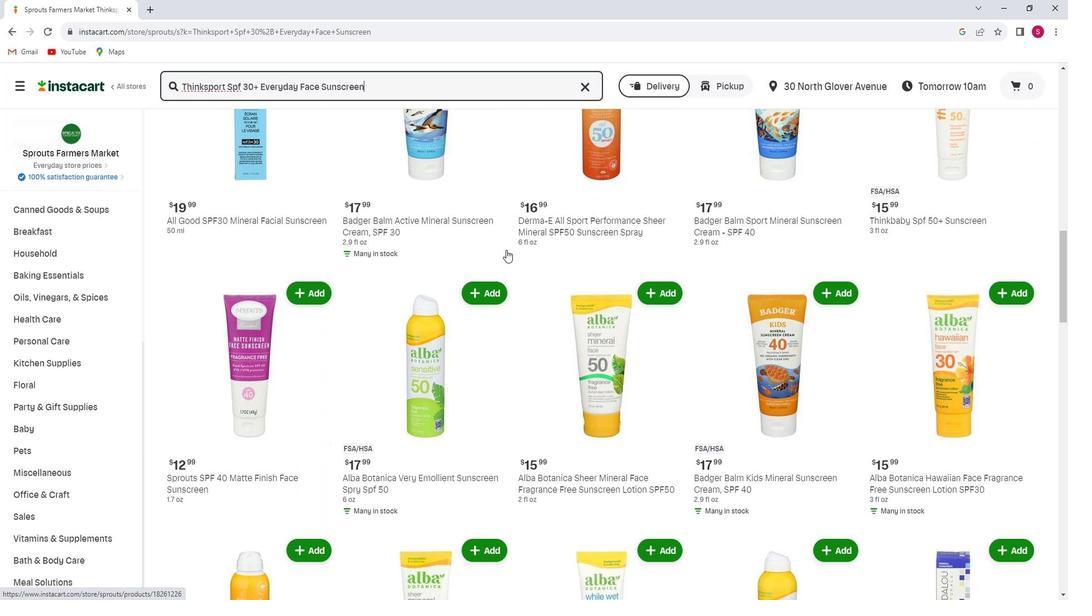 
Action: Mouse scrolled (516, 250) with delta (0, 0)
Screenshot: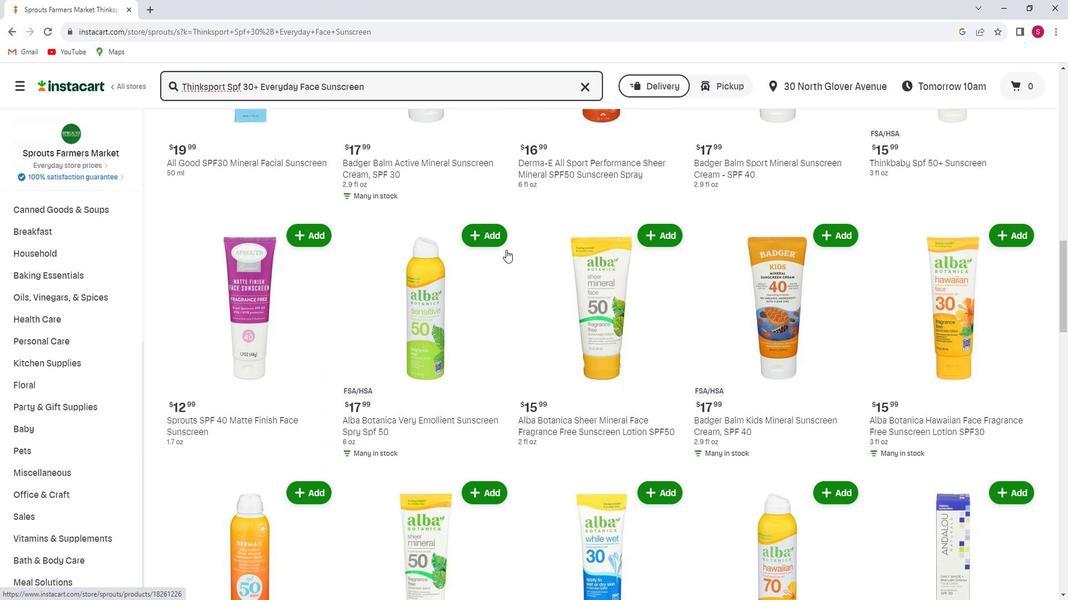 
Action: Mouse scrolled (516, 250) with delta (0, 0)
Screenshot: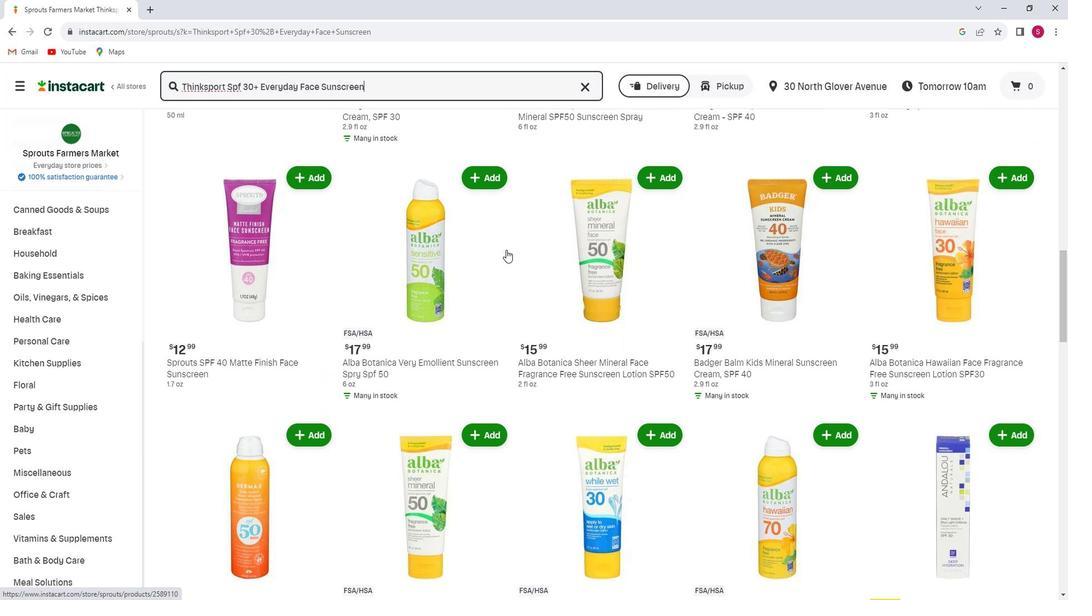 
Action: Mouse scrolled (516, 250) with delta (0, 0)
Screenshot: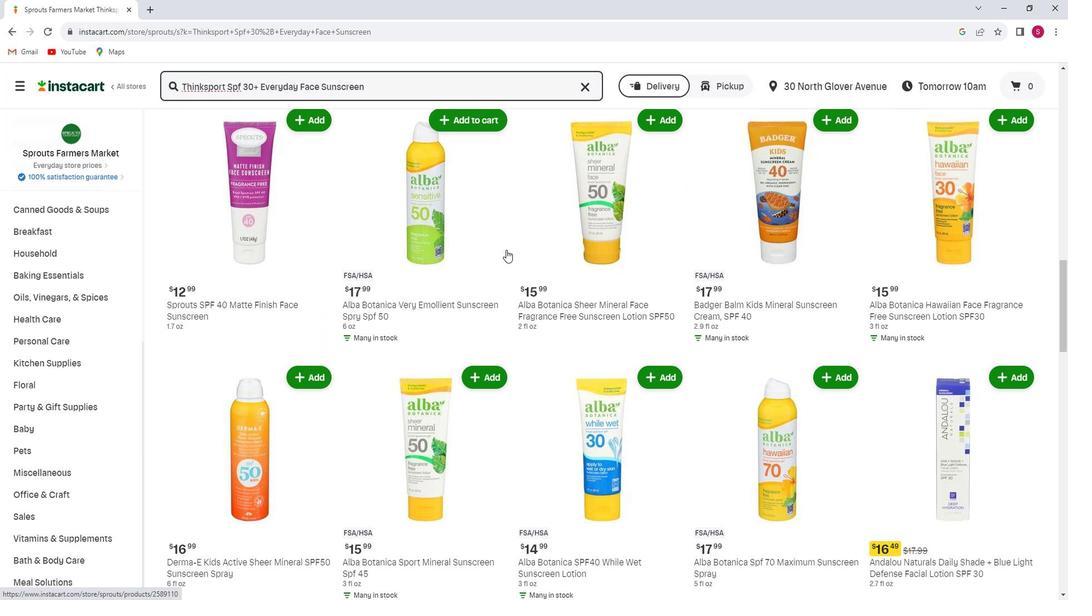 
Action: Mouse scrolled (516, 250) with delta (0, 0)
Screenshot: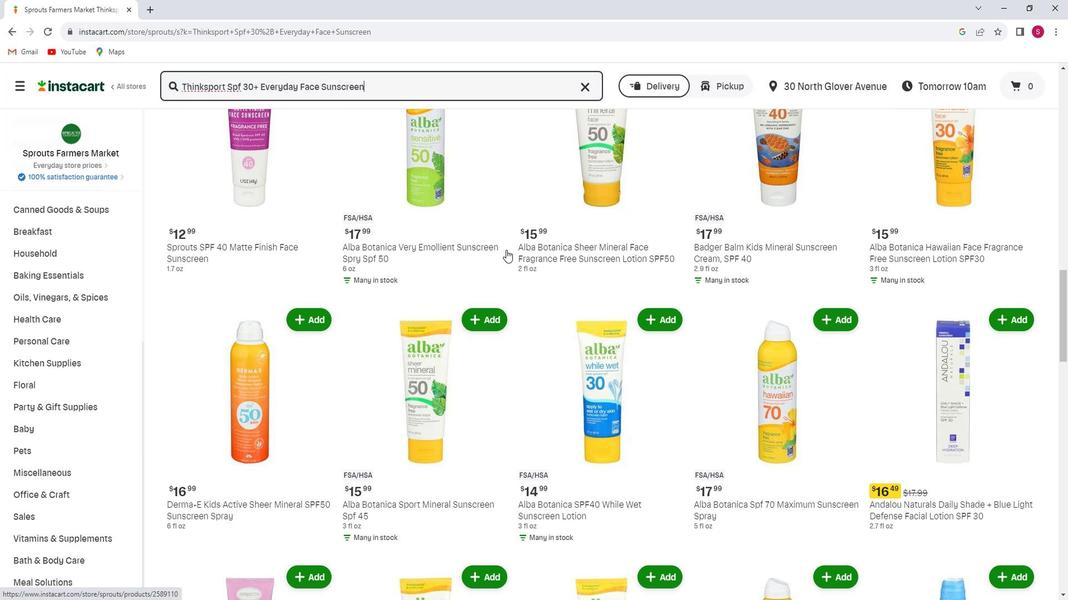
Action: Mouse scrolled (516, 250) with delta (0, 0)
Screenshot: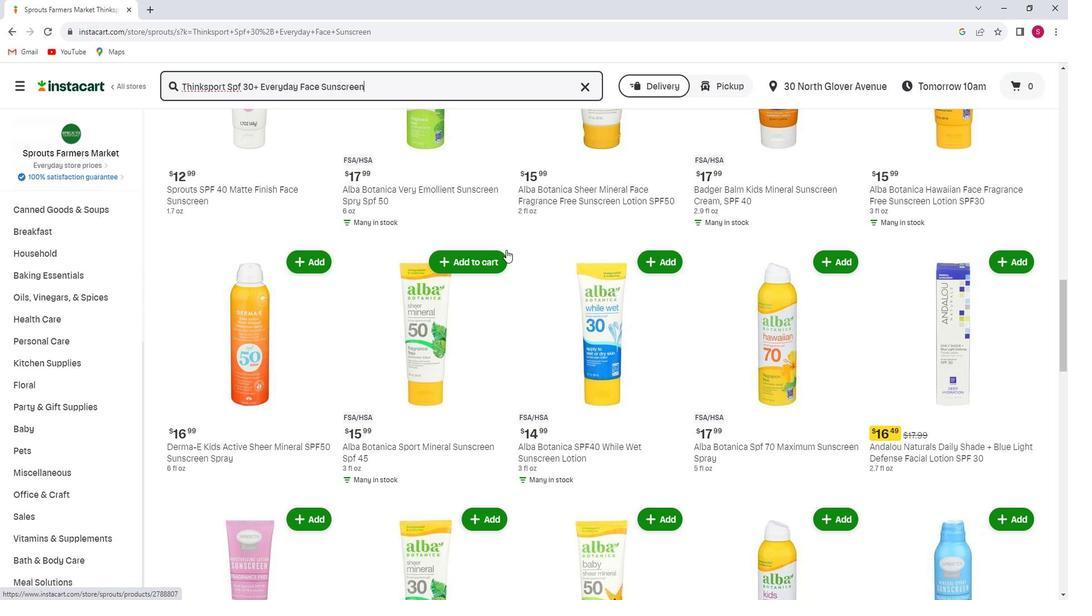 
Action: Mouse scrolled (516, 250) with delta (0, 0)
Screenshot: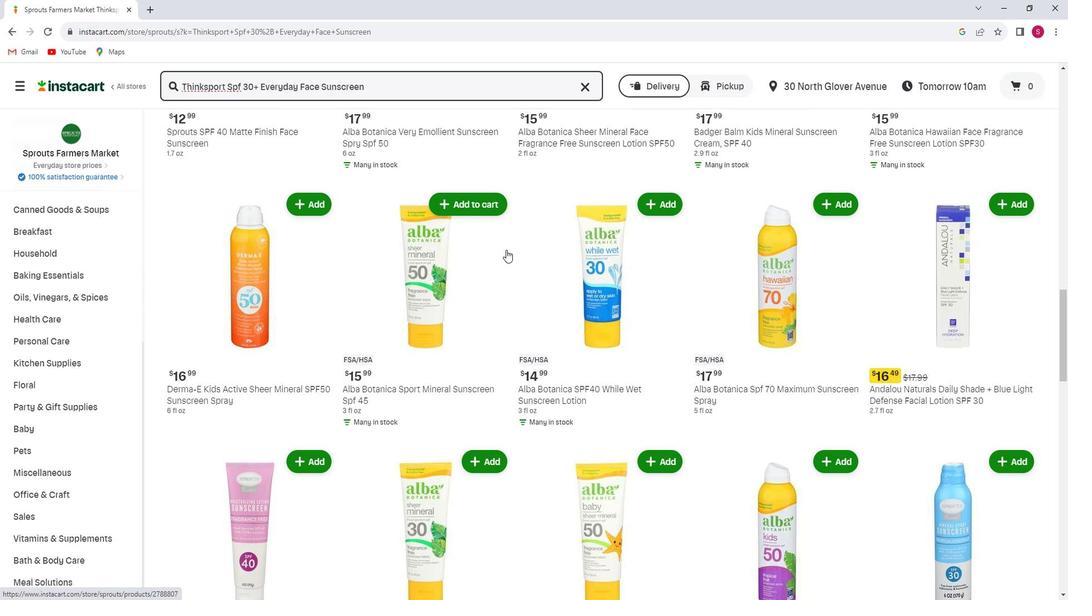 
Action: Mouse scrolled (516, 250) with delta (0, 0)
Screenshot: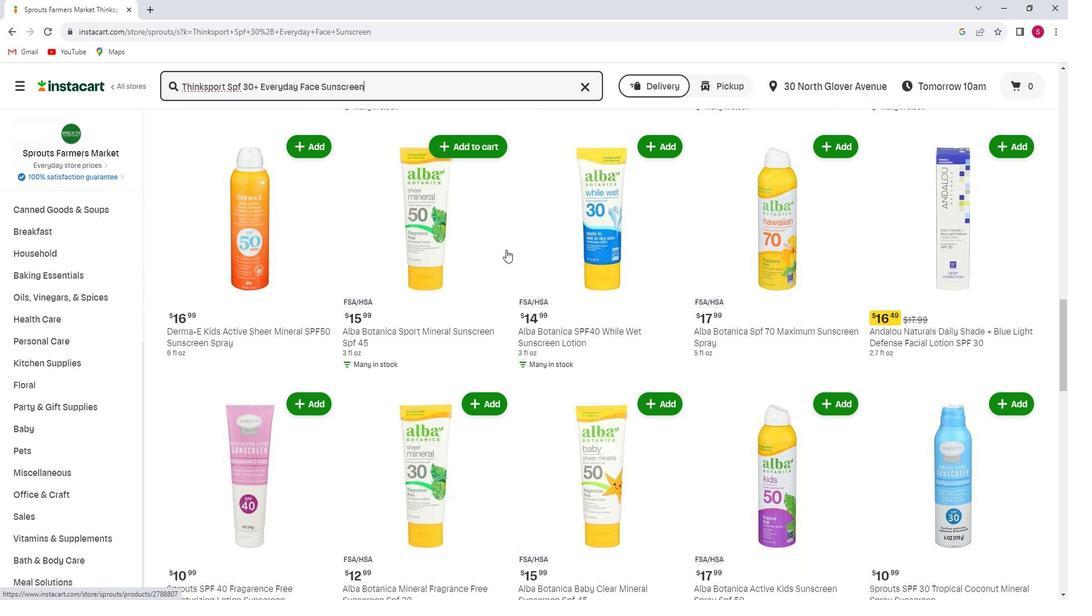 
Action: Mouse scrolled (516, 250) with delta (0, 0)
Screenshot: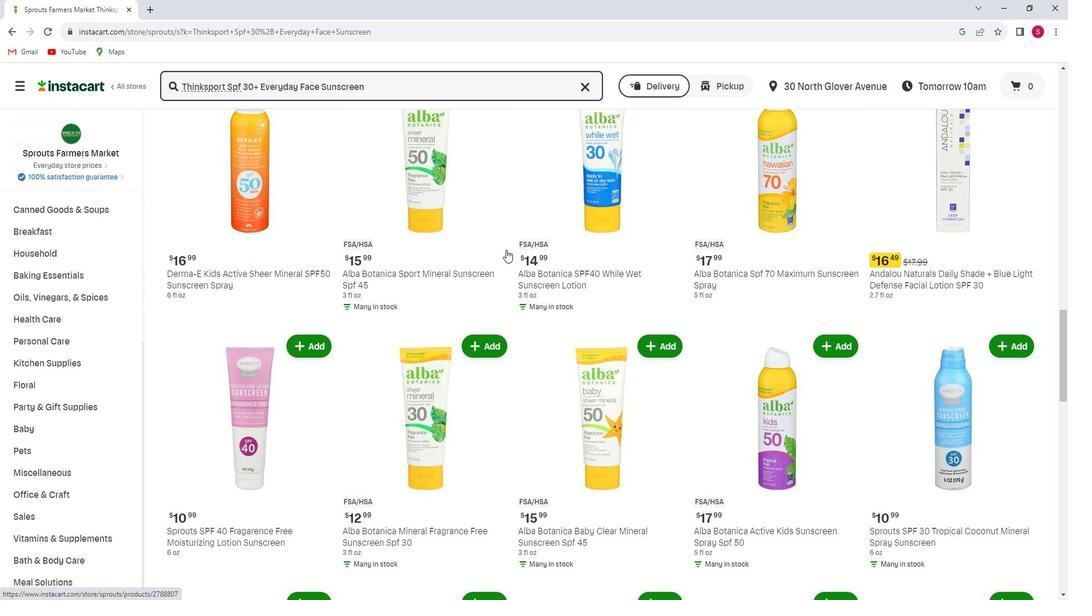 
Action: Mouse scrolled (516, 250) with delta (0, 0)
Screenshot: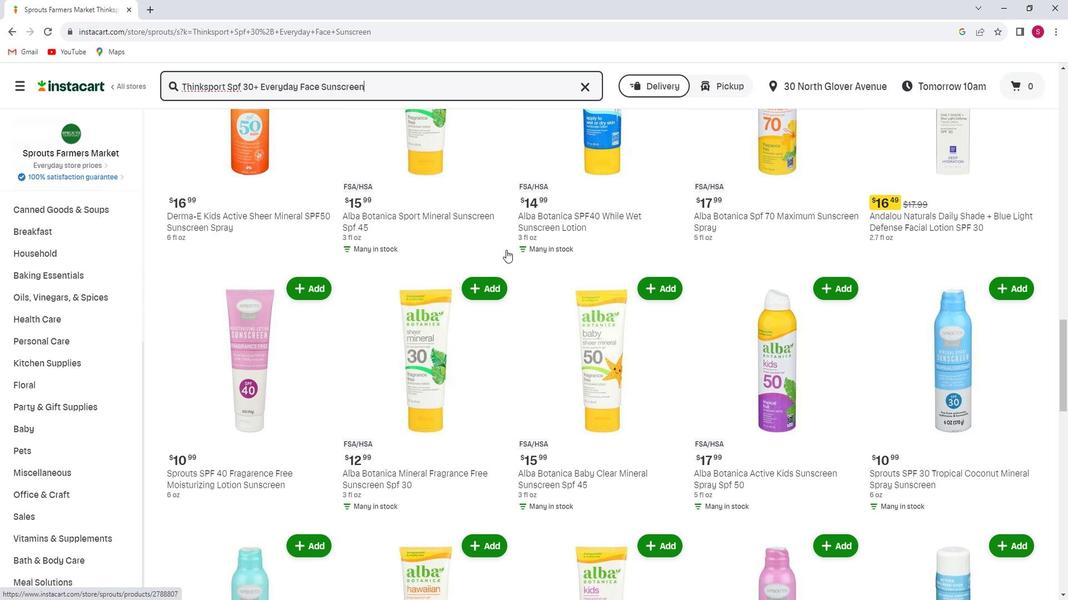 
Action: Mouse scrolled (516, 250) with delta (0, 0)
Screenshot: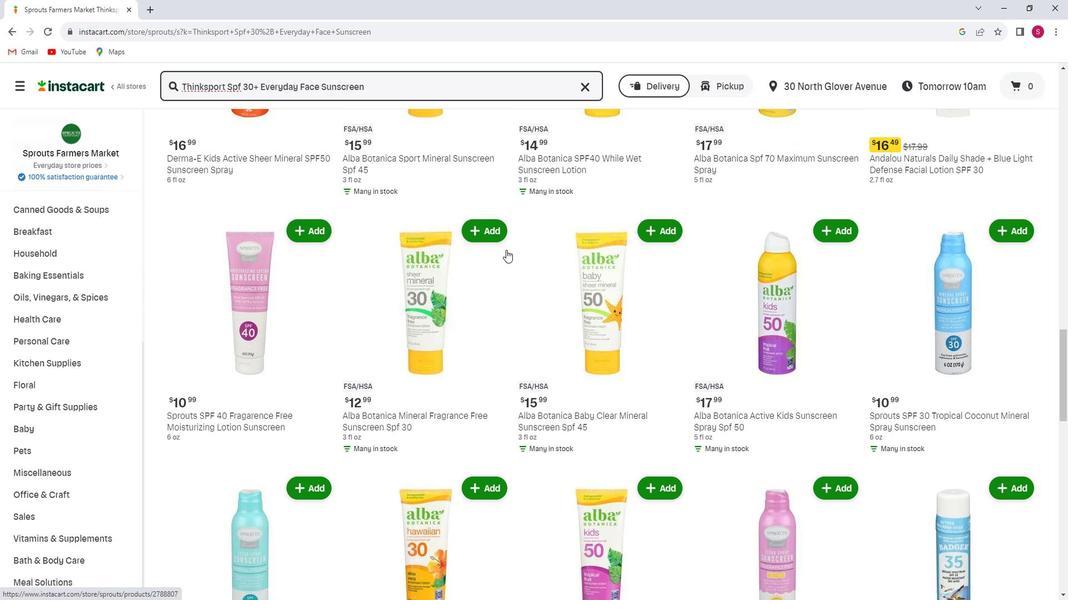 
Action: Mouse scrolled (516, 250) with delta (0, 0)
Screenshot: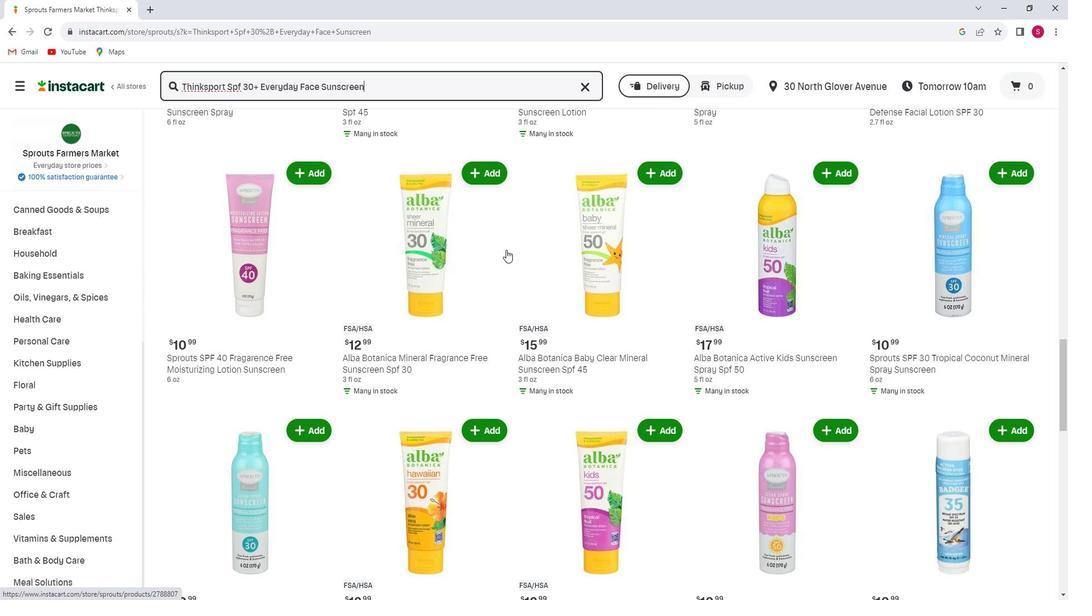 
Action: Mouse scrolled (516, 250) with delta (0, 0)
Screenshot: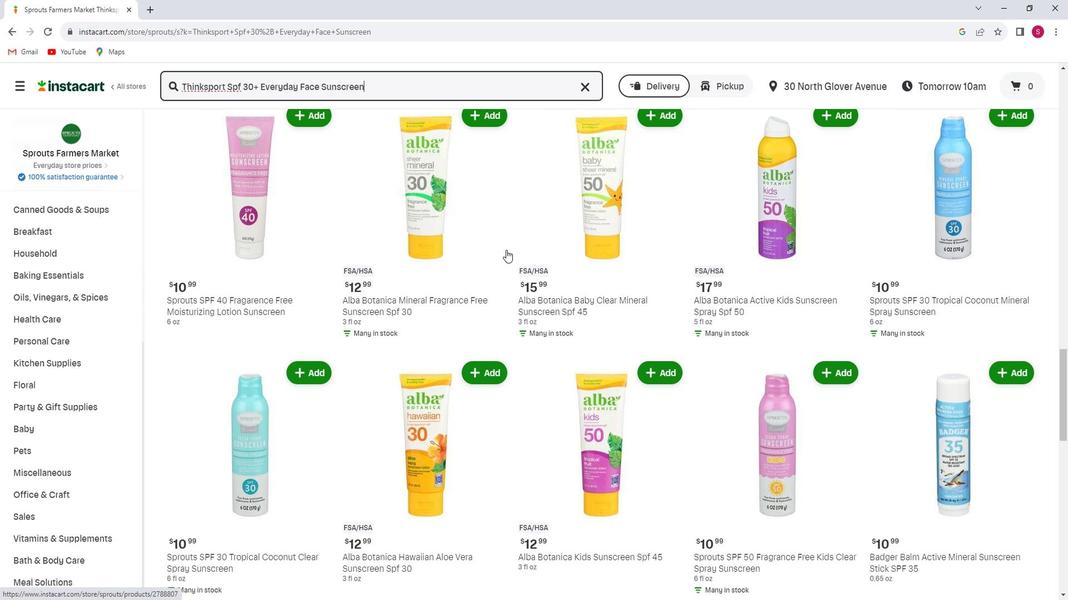 
Action: Mouse scrolled (516, 250) with delta (0, 0)
Screenshot: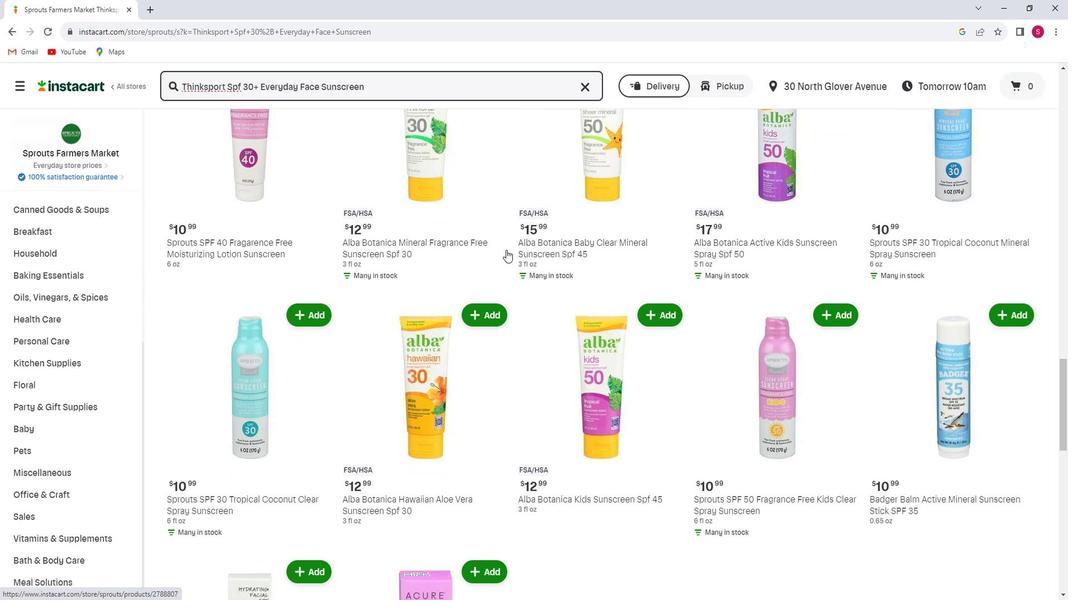 
Action: Mouse scrolled (516, 250) with delta (0, 0)
Screenshot: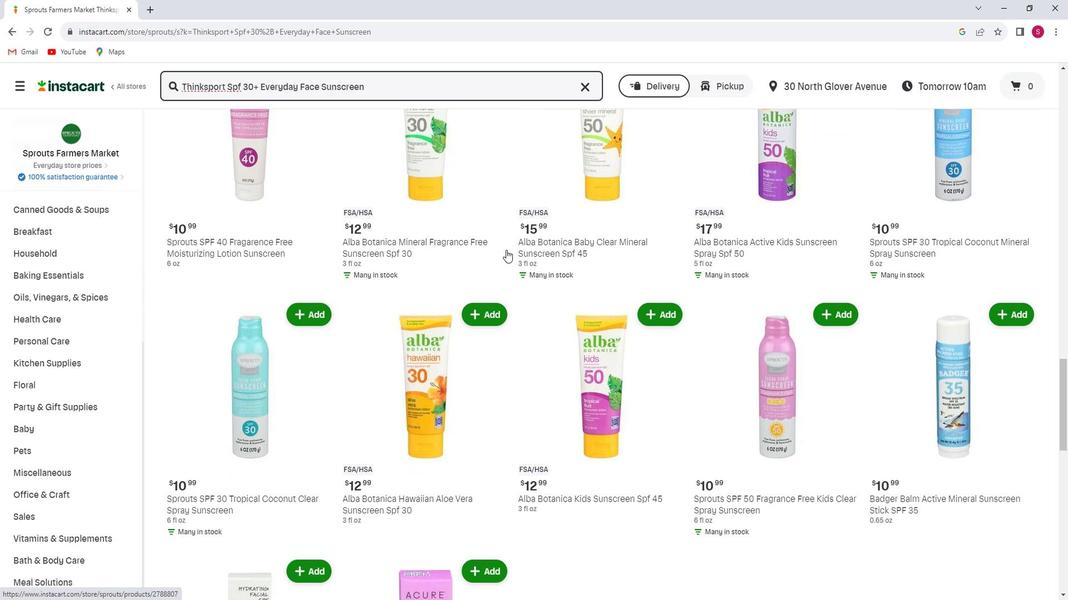 
Action: Mouse scrolled (516, 250) with delta (0, 0)
Screenshot: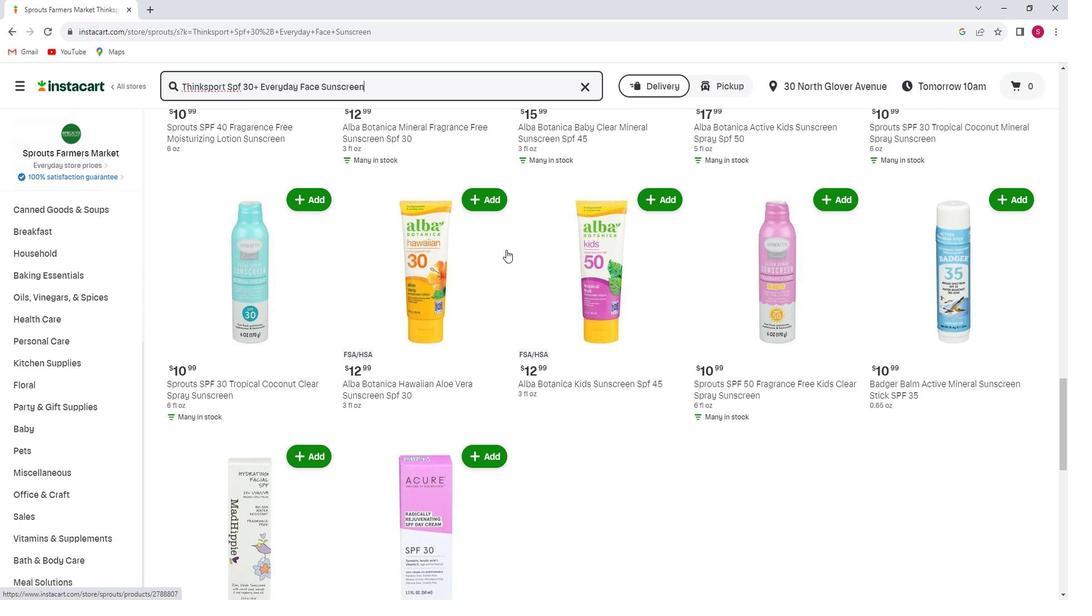 
Action: Mouse scrolled (516, 250) with delta (0, 0)
Screenshot: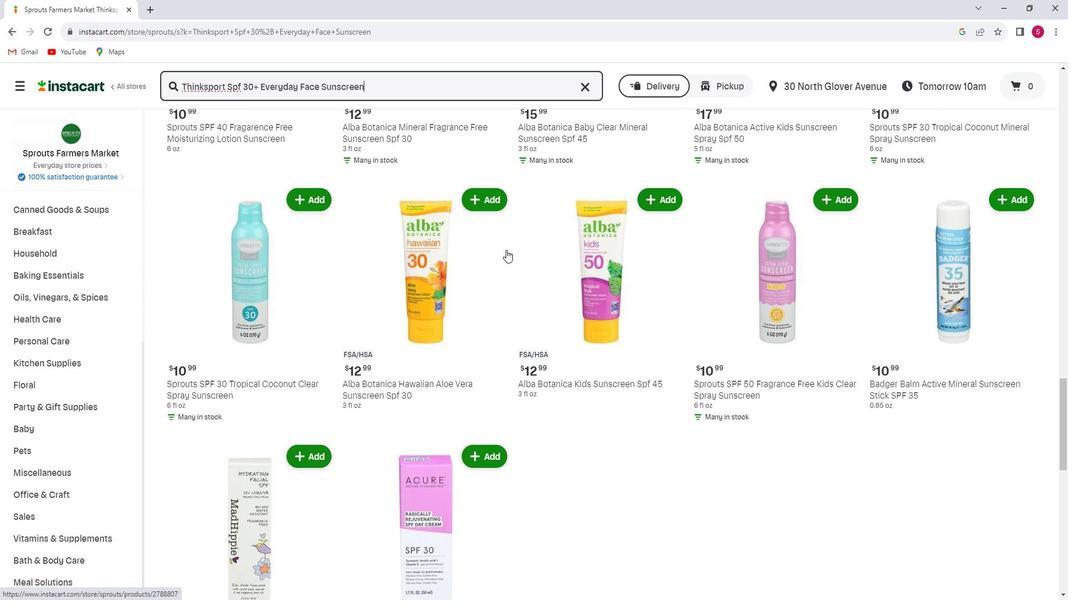 
Action: Mouse scrolled (516, 250) with delta (0, 0)
Screenshot: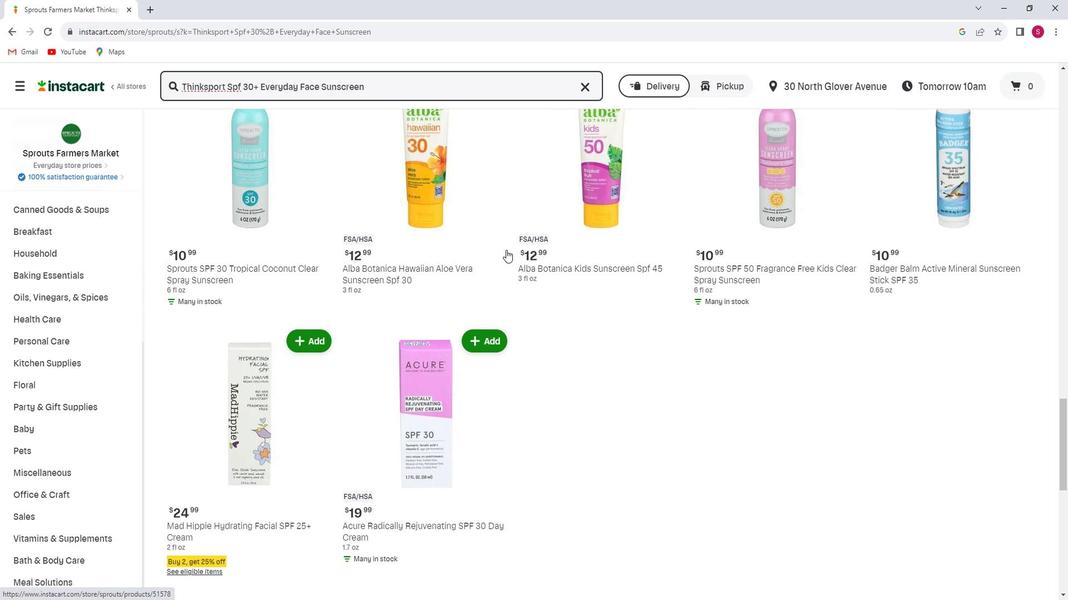 
Action: Mouse scrolled (516, 250) with delta (0, 0)
Screenshot: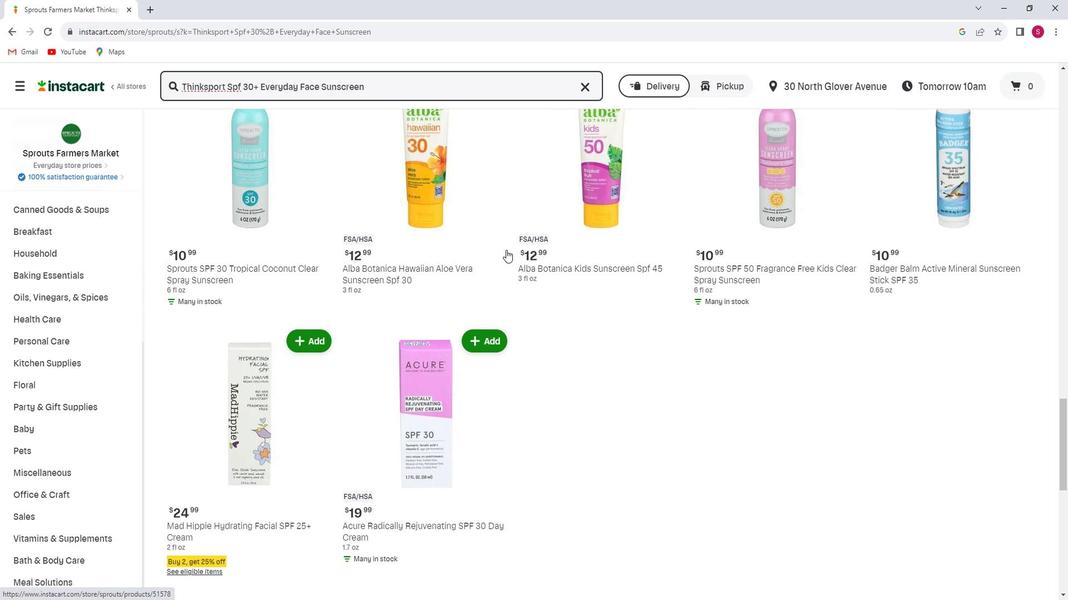 
Action: Mouse scrolled (516, 250) with delta (0, 0)
Screenshot: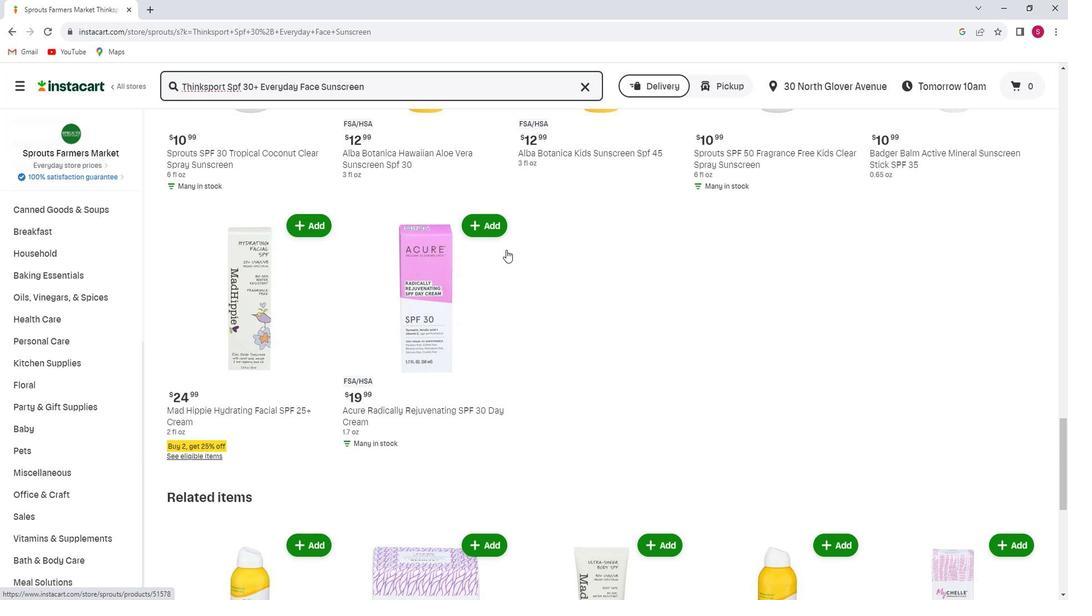 
Action: Mouse scrolled (516, 250) with delta (0, 0)
Screenshot: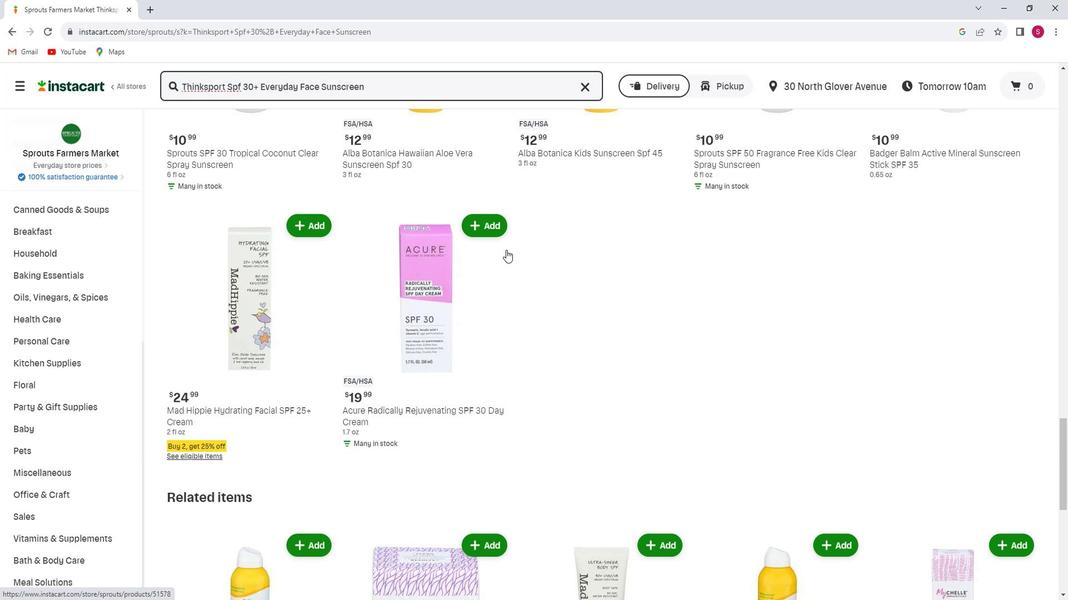 
Action: Mouse scrolled (516, 250) with delta (0, 0)
Screenshot: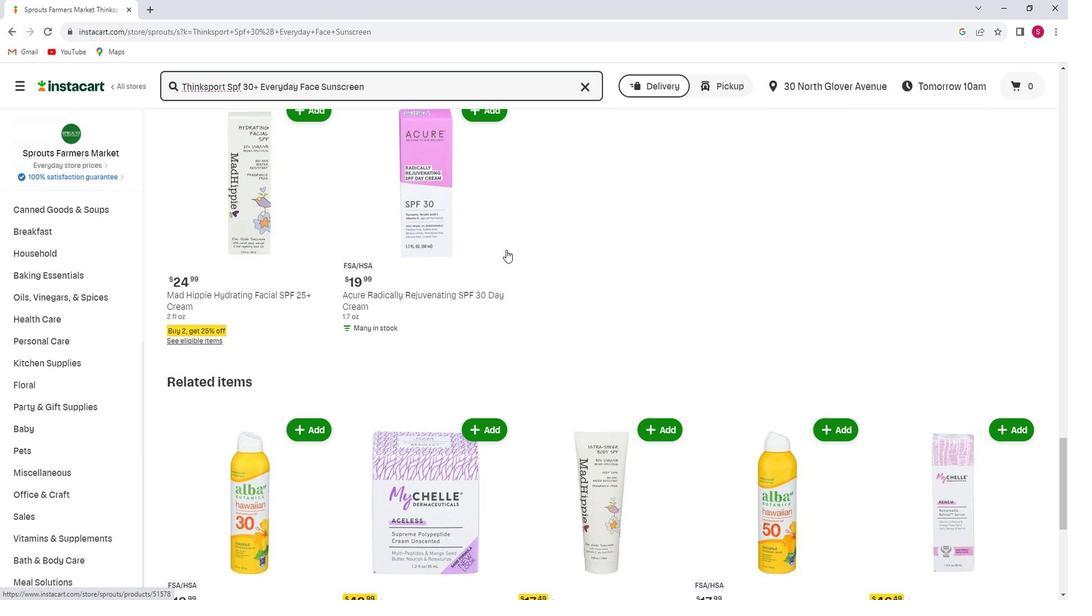 
Action: Mouse scrolled (516, 250) with delta (0, 0)
Screenshot: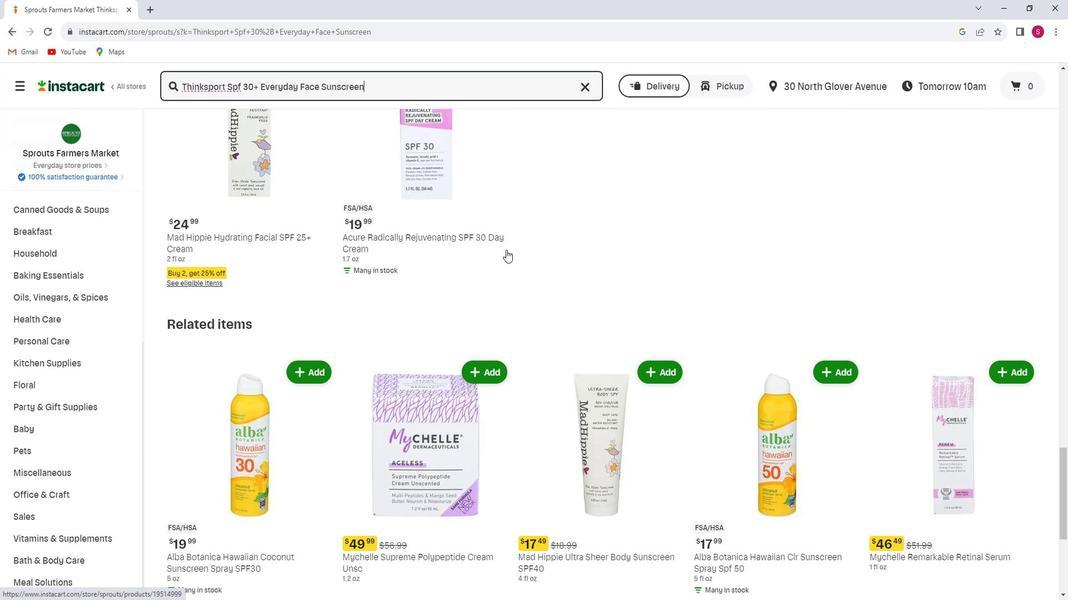 
Action: Mouse scrolled (516, 250) with delta (0, 0)
Screenshot: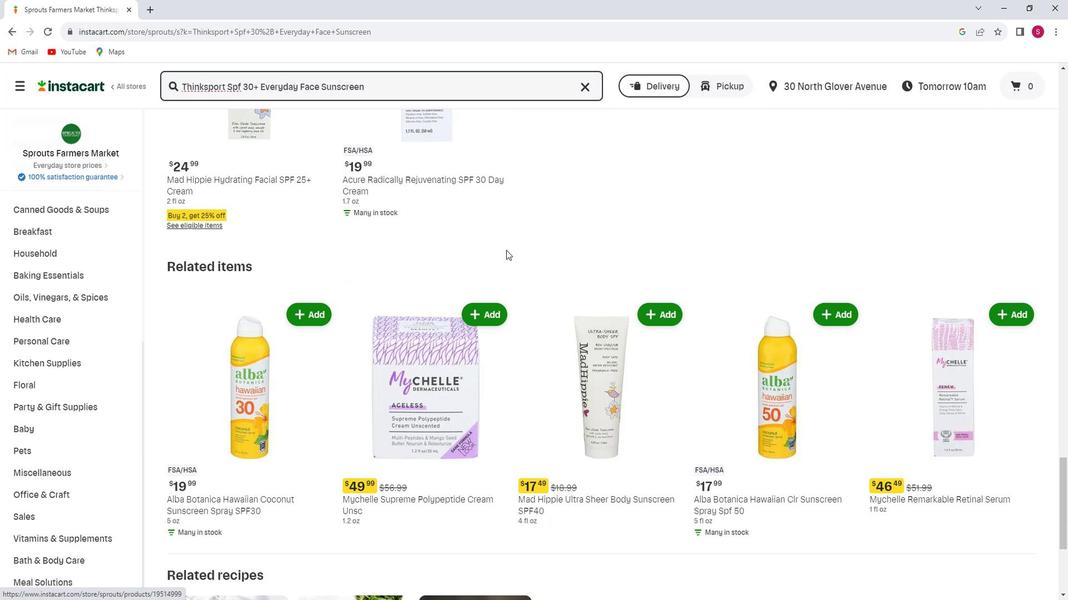 
Action: Mouse scrolled (516, 250) with delta (0, 0)
Screenshot: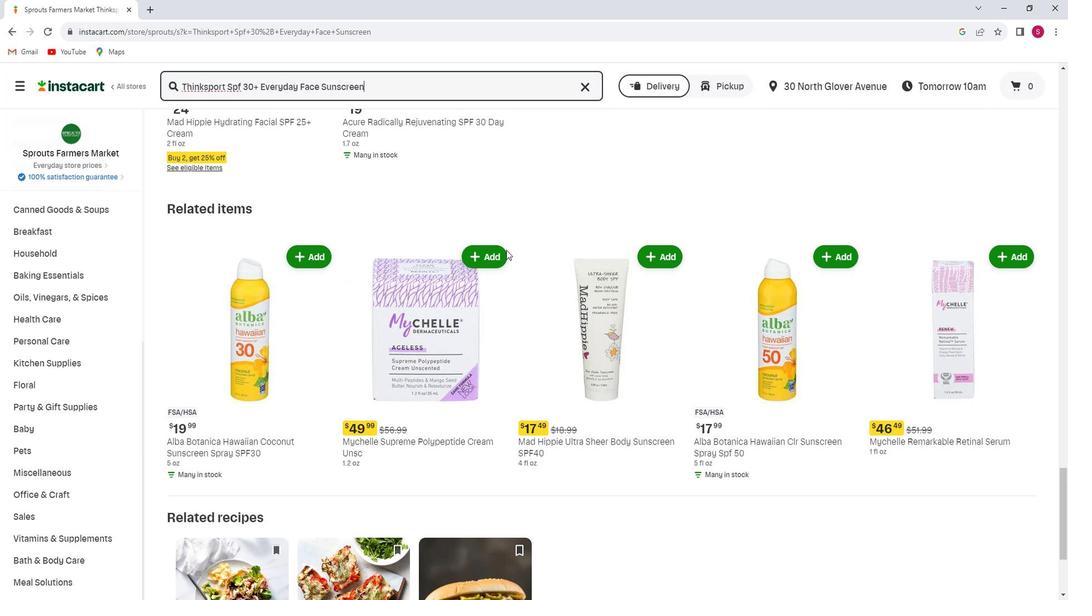 
Action: Mouse scrolled (516, 250) with delta (0, 0)
Screenshot: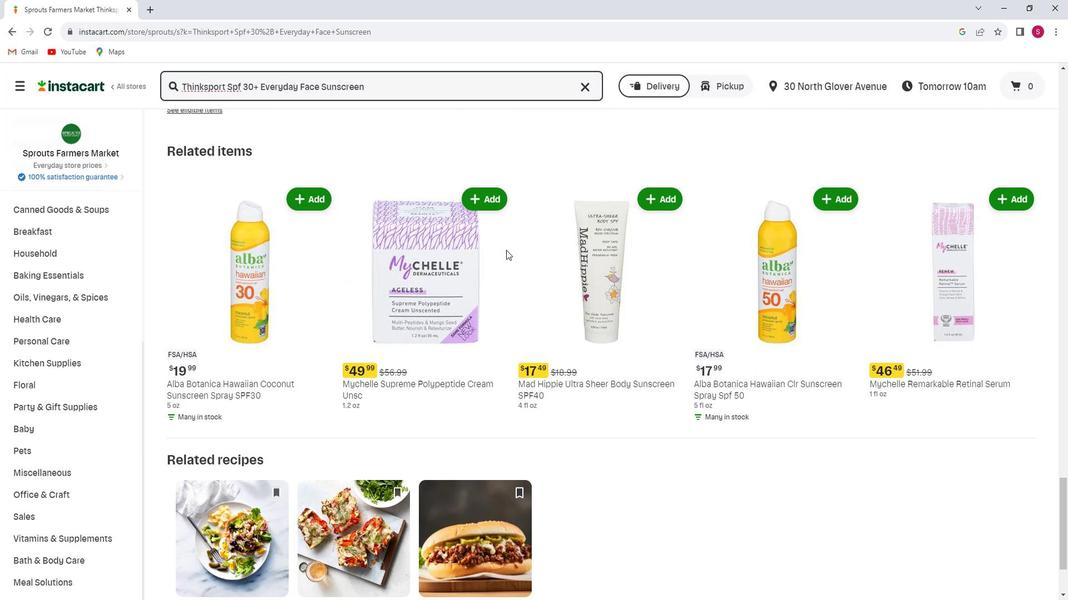 
Action: Mouse scrolled (516, 250) with delta (0, 0)
Screenshot: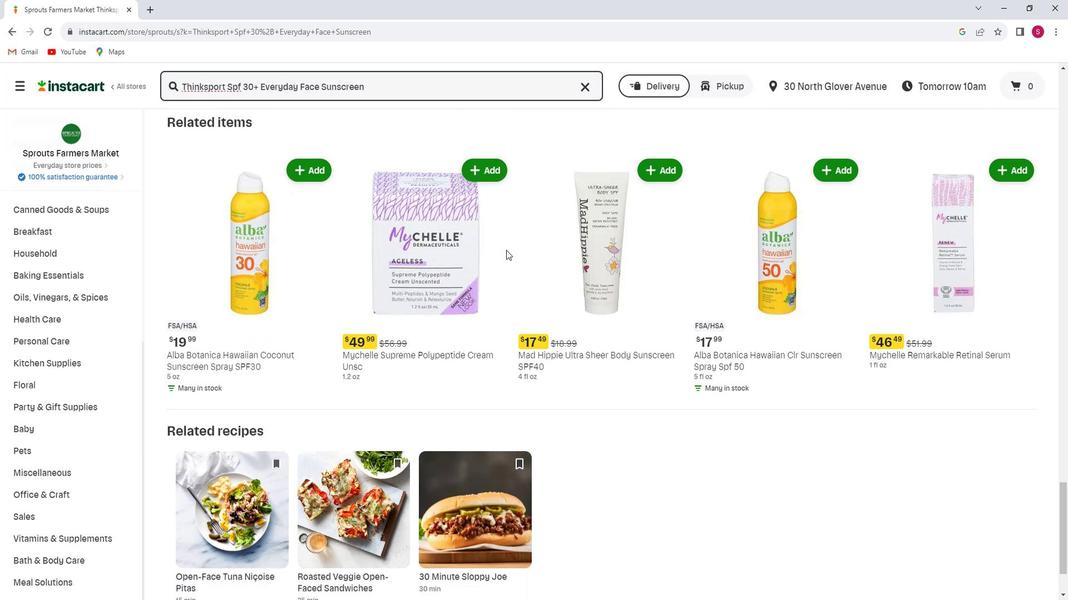 
Action: Mouse scrolled (516, 250) with delta (0, 0)
Screenshot: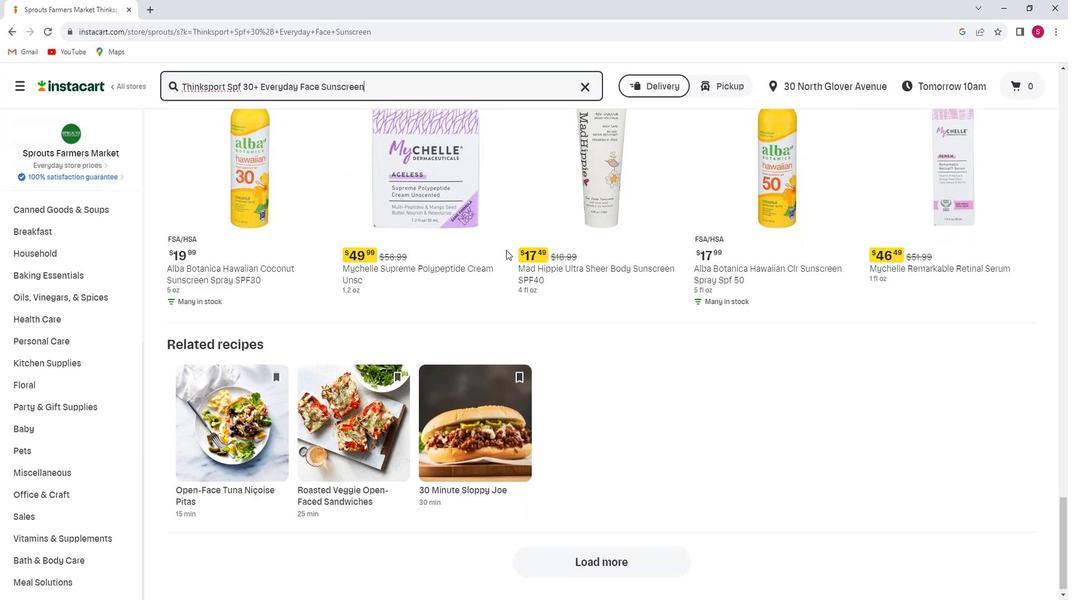 
Action: Mouse scrolled (516, 250) with delta (0, 0)
Screenshot: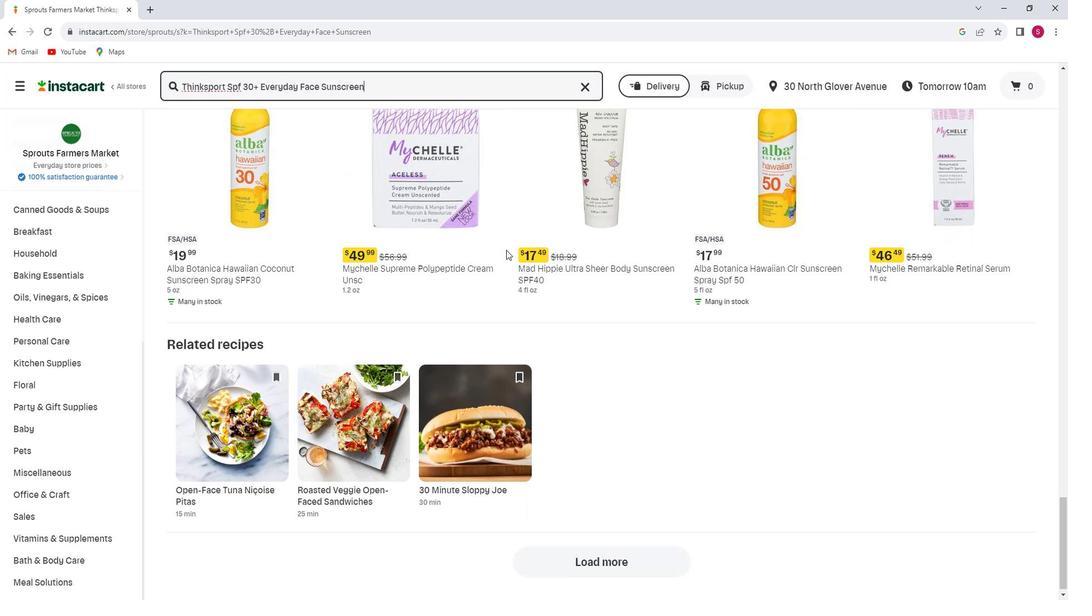 
Action: Mouse scrolled (516, 250) with delta (0, 0)
Screenshot: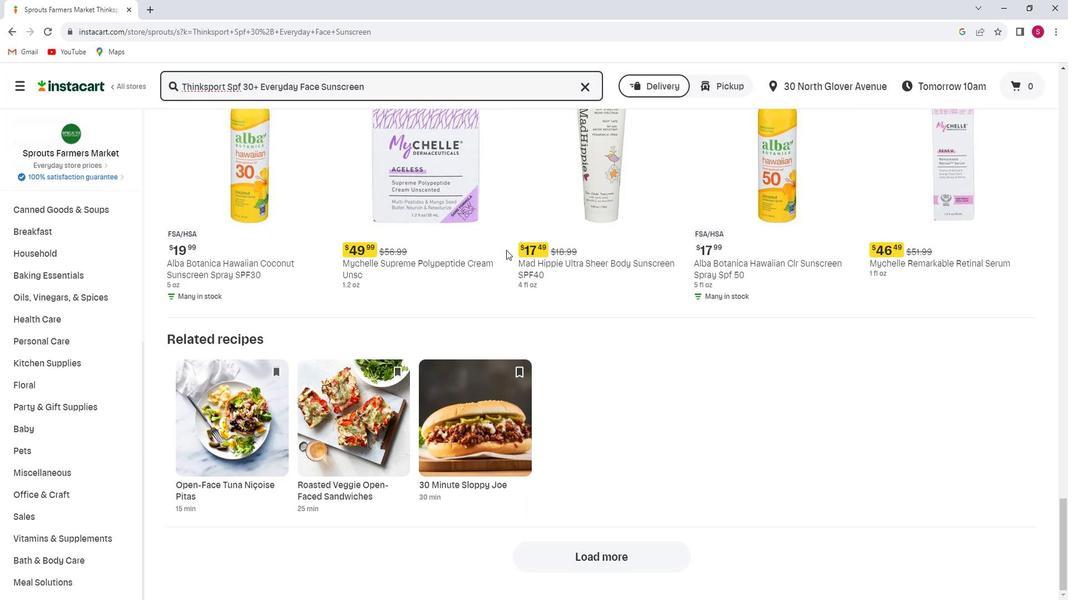 
Action: Mouse scrolled (516, 250) with delta (0, 0)
Screenshot: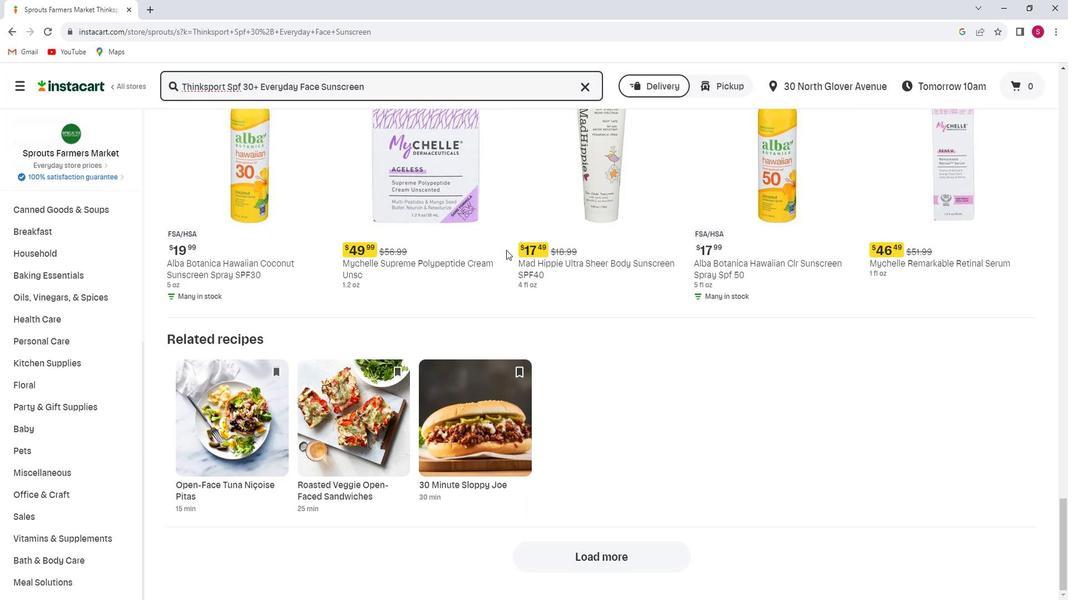 
Action: Mouse scrolled (516, 250) with delta (0, 0)
Screenshot: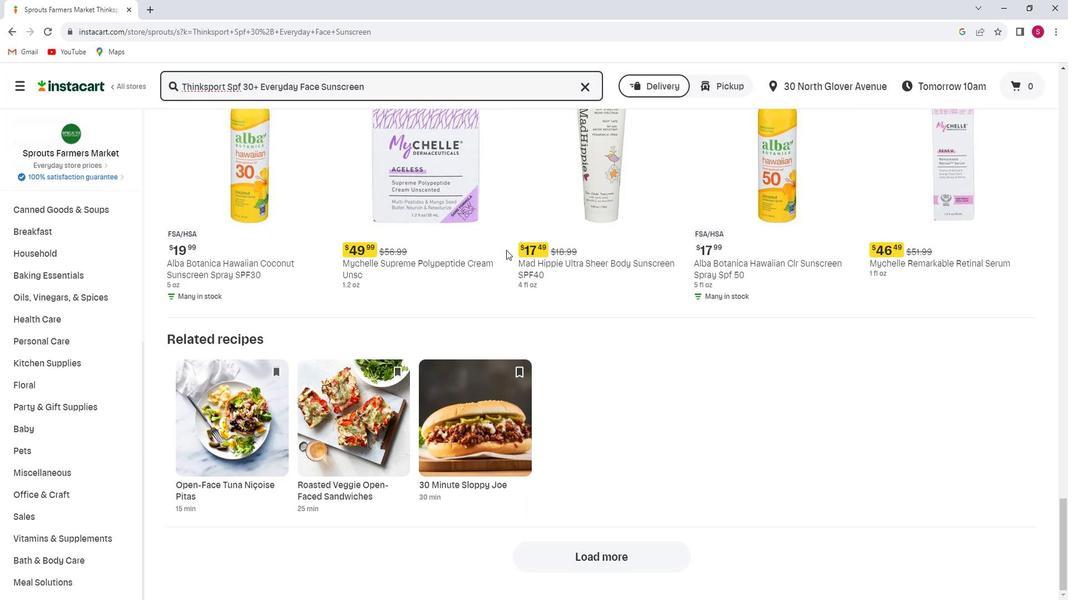 
Action: Mouse scrolled (516, 250) with delta (0, 0)
Screenshot: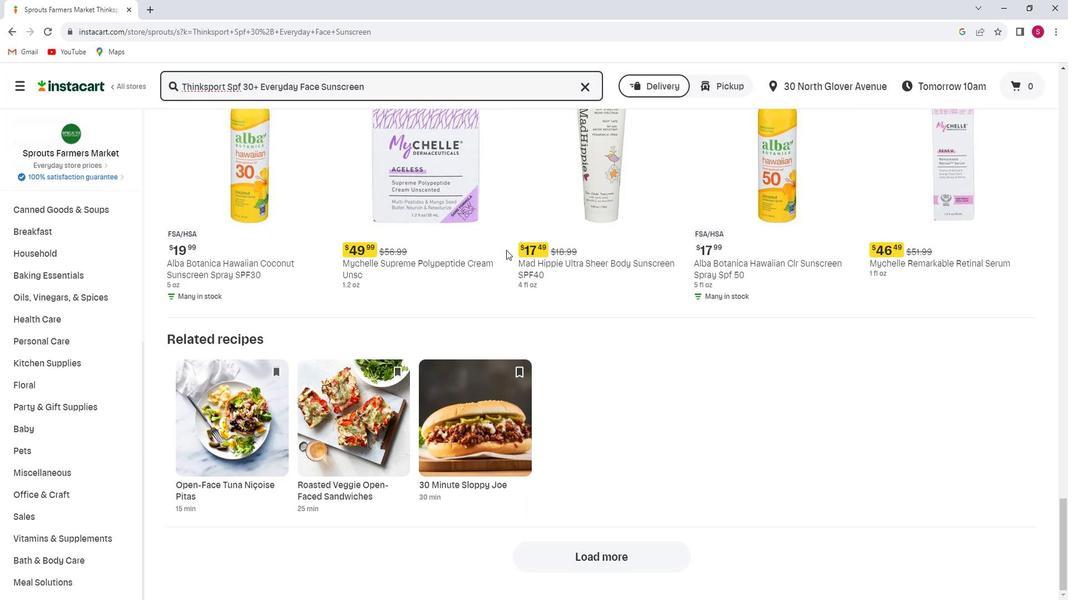 
